 Task: Add a dentist appointment for a dental extraction on the 8th at 2:30 PM.
Action: Mouse pressed left at (515, 142)
Screenshot: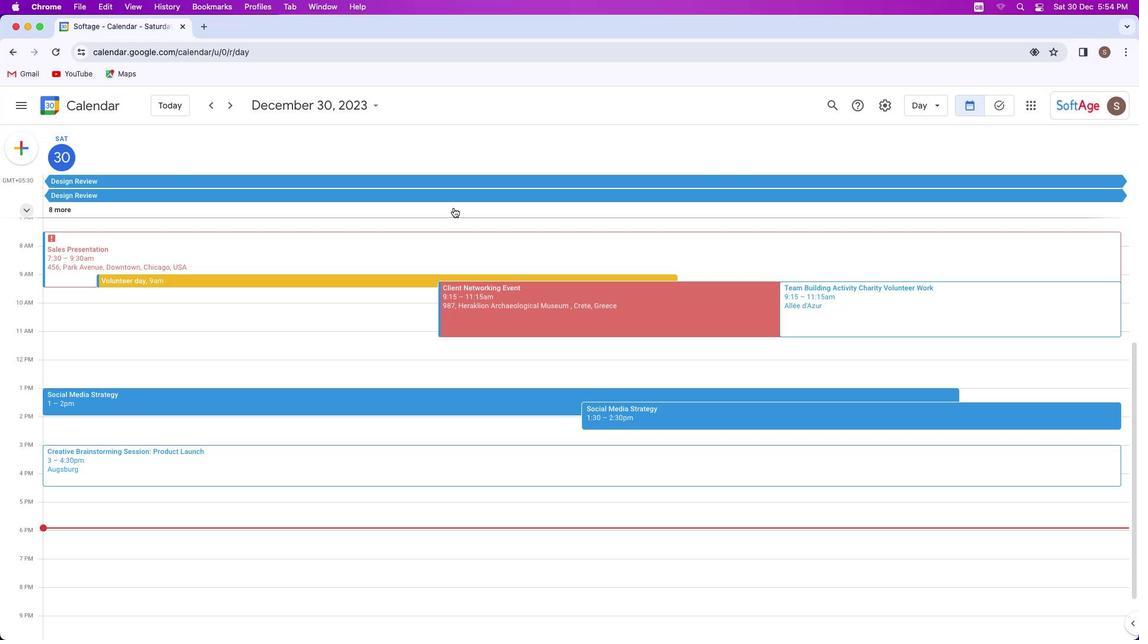 
Action: Mouse moved to (15, 145)
Screenshot: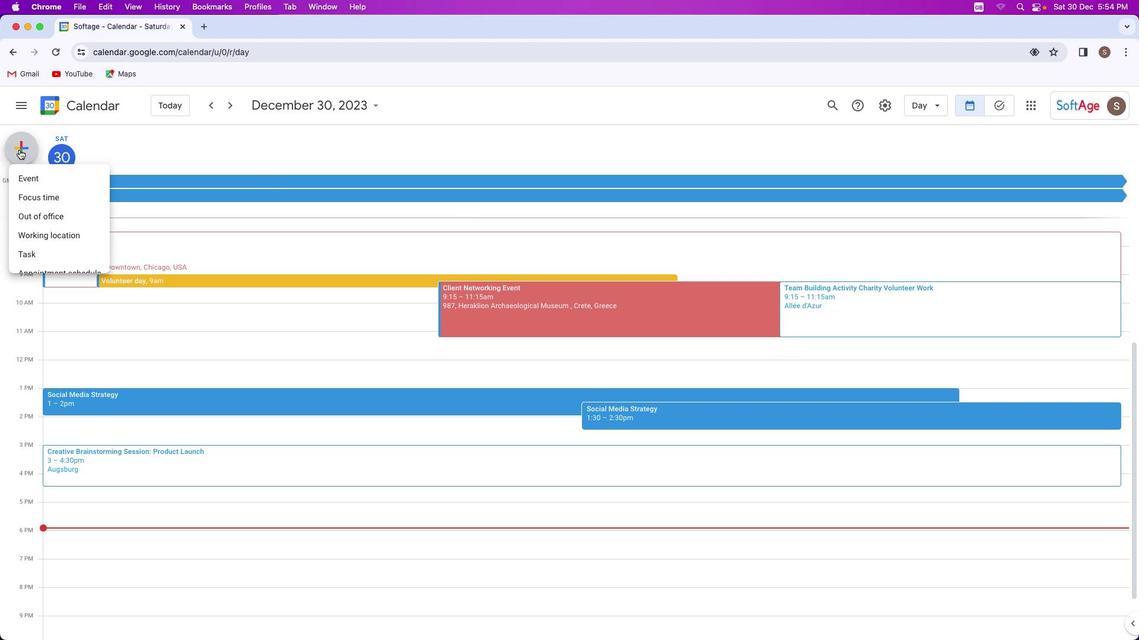 
Action: Mouse pressed left at (15, 145)
Screenshot: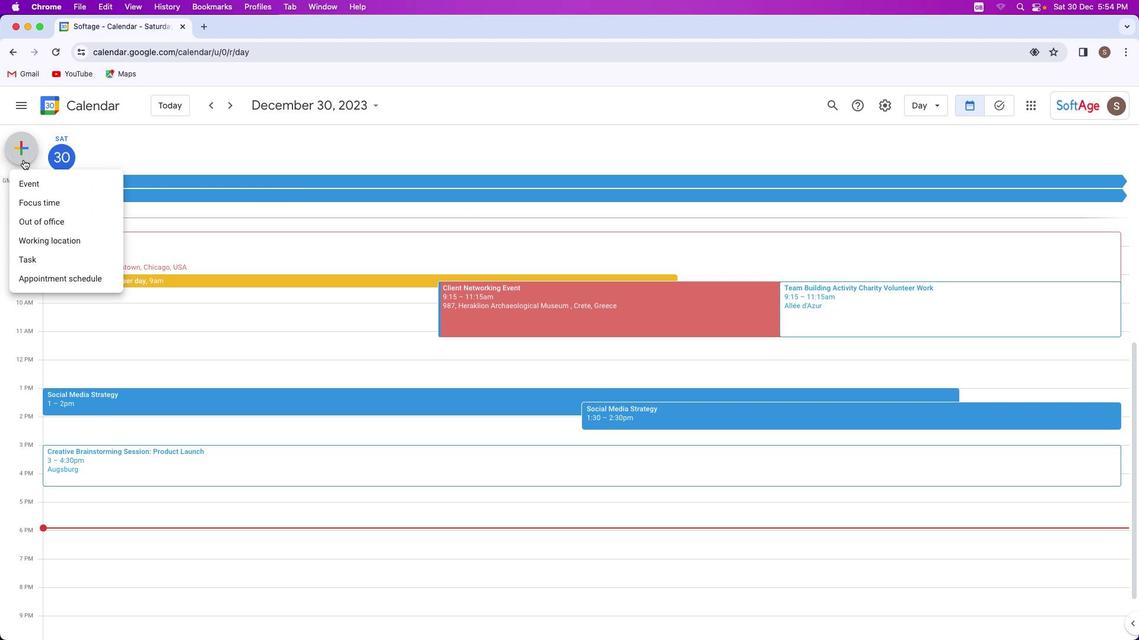 
Action: Mouse moved to (46, 275)
Screenshot: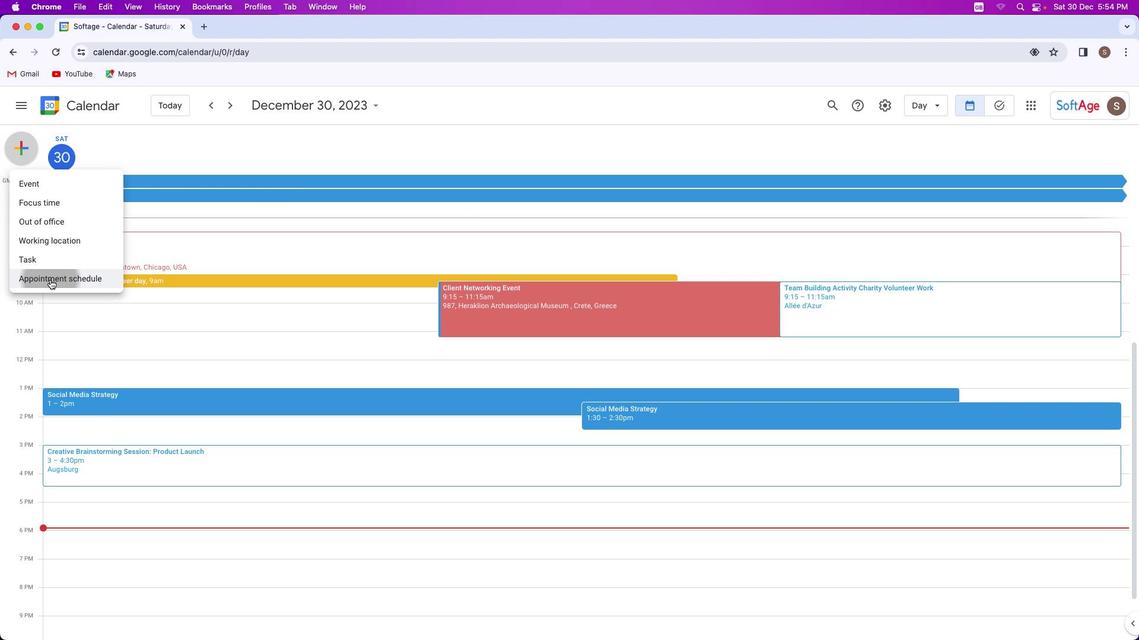 
Action: Mouse pressed left at (46, 275)
Screenshot: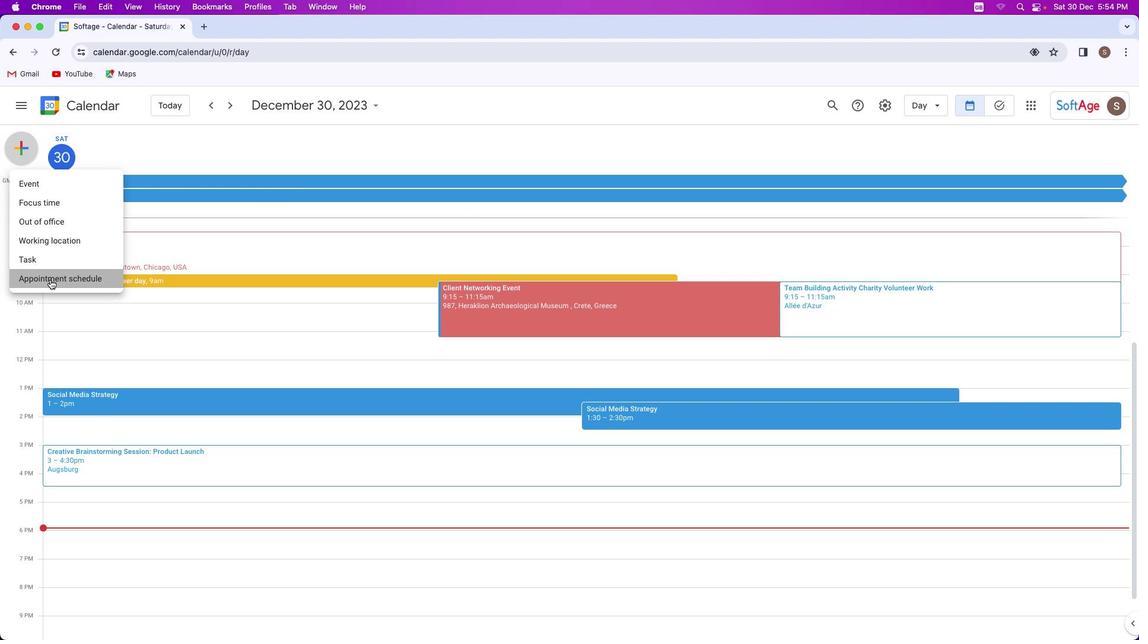
Action: Mouse moved to (99, 147)
Screenshot: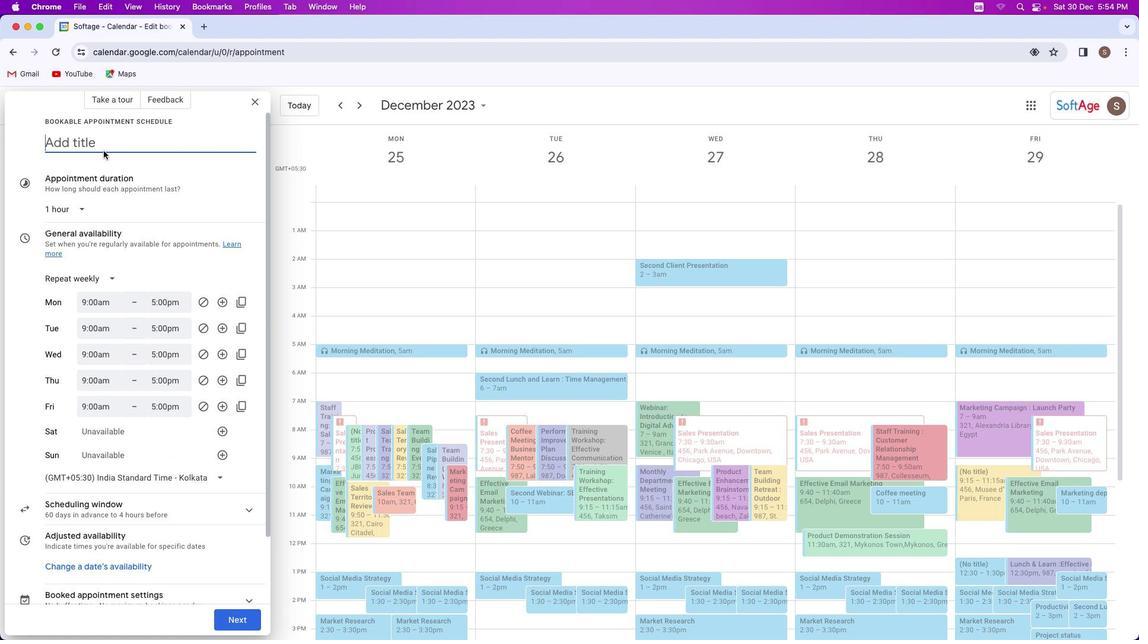 
Action: Key pressed Key.shift'D''e''n''t''i''s''t'Key.space'a''p''p''o''i''n''t'','Key.backspace'm''e''n''t'
Screenshot: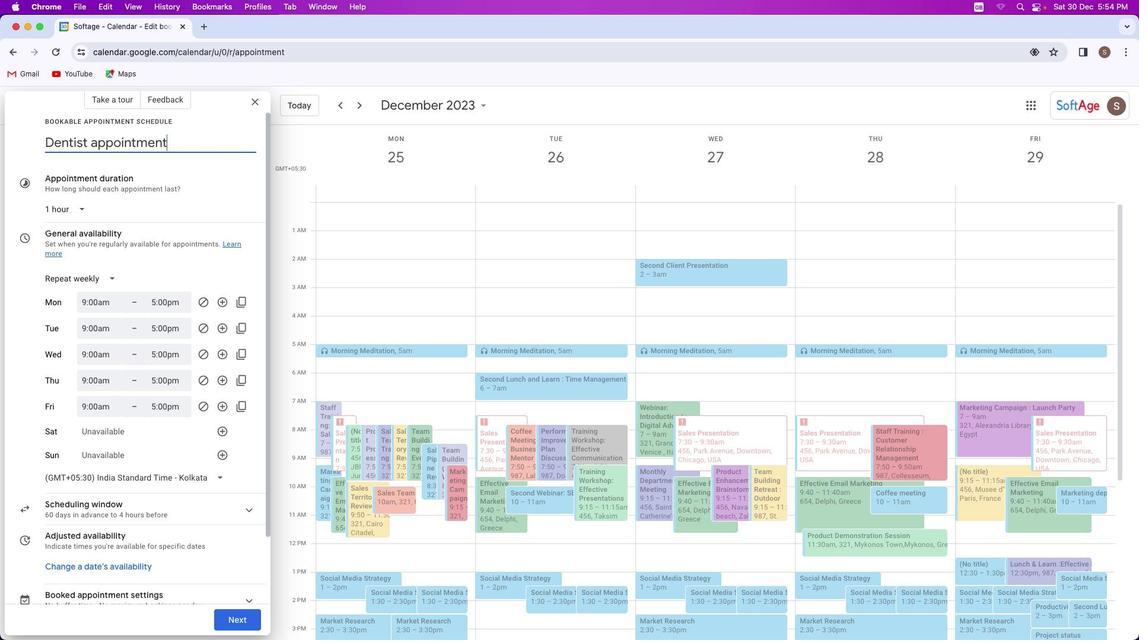 
Action: Mouse moved to (100, 273)
Screenshot: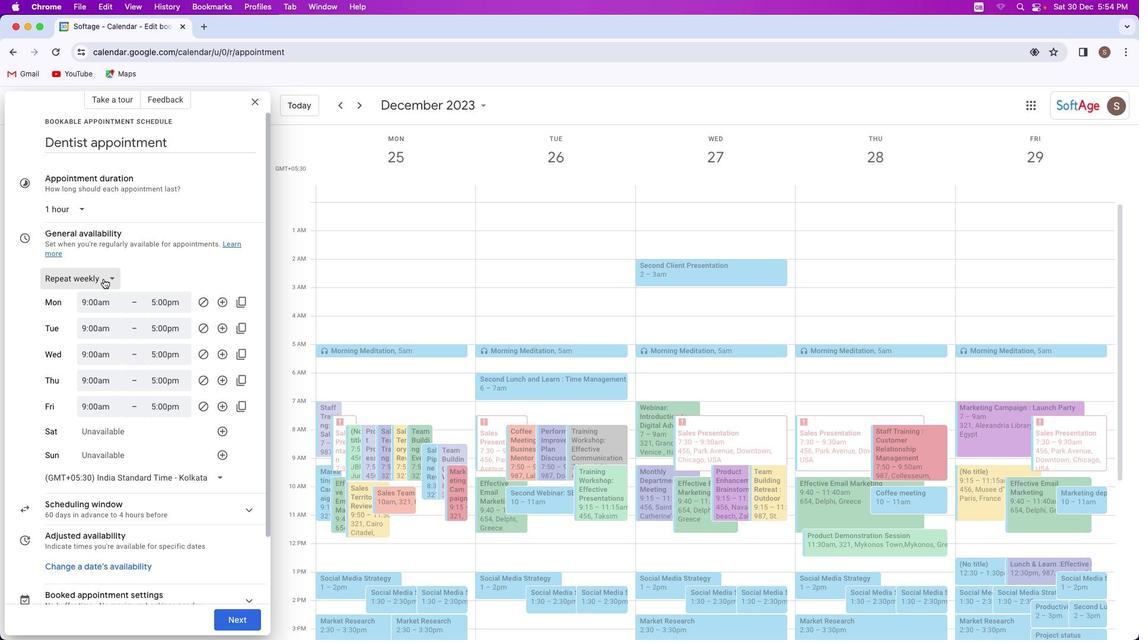 
Action: Mouse pressed left at (100, 273)
Screenshot: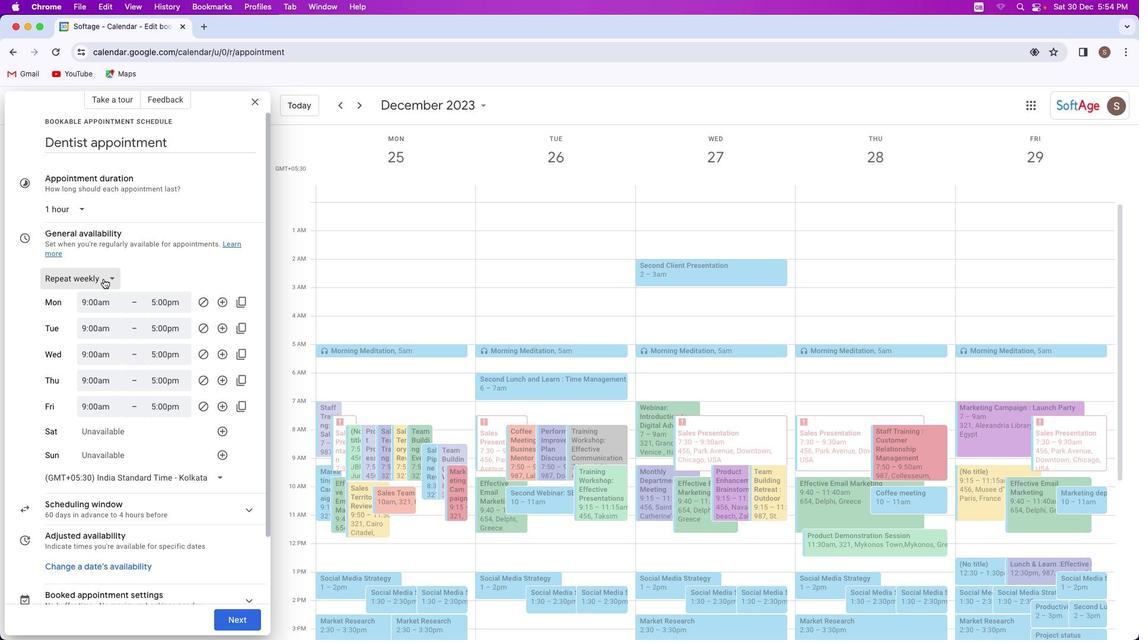 
Action: Mouse moved to (92, 293)
Screenshot: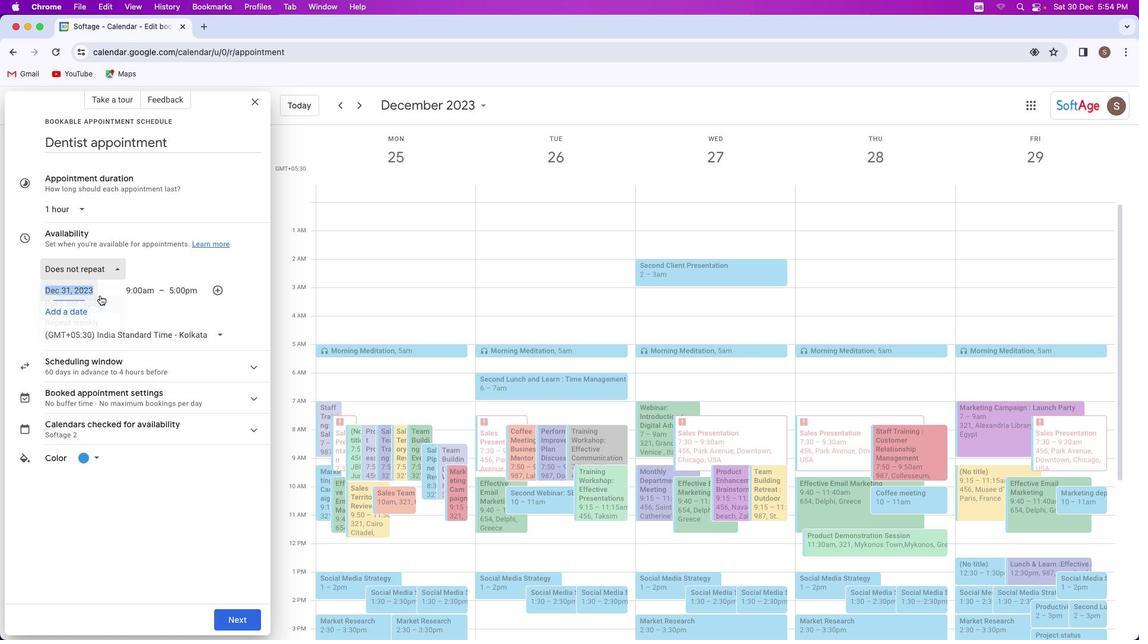 
Action: Mouse pressed left at (92, 293)
Screenshot: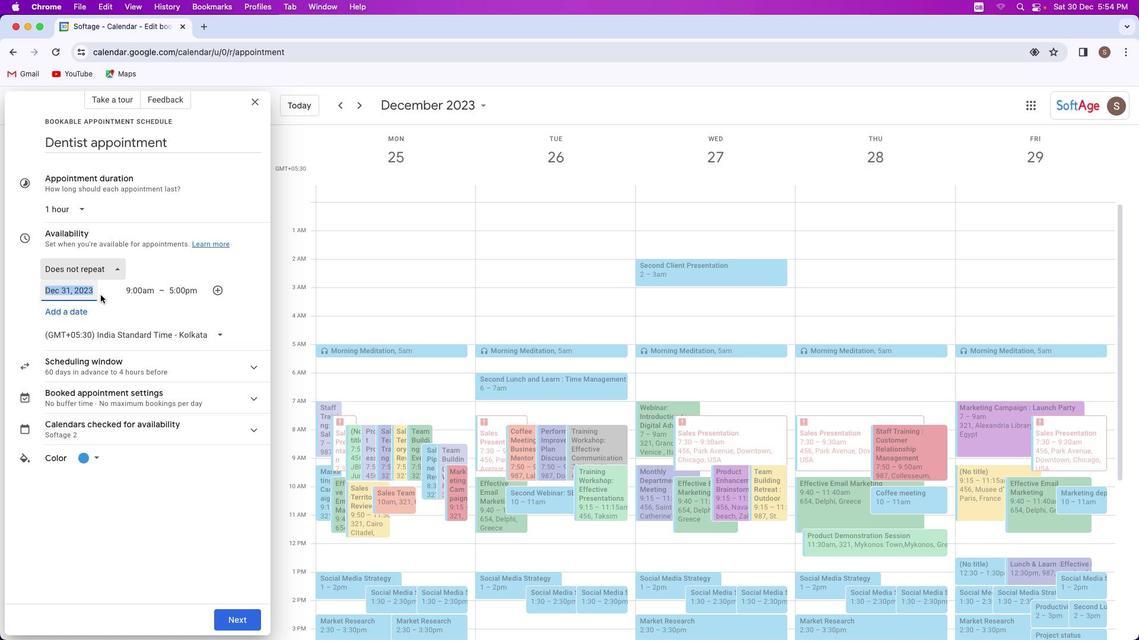 
Action: Mouse moved to (78, 281)
Screenshot: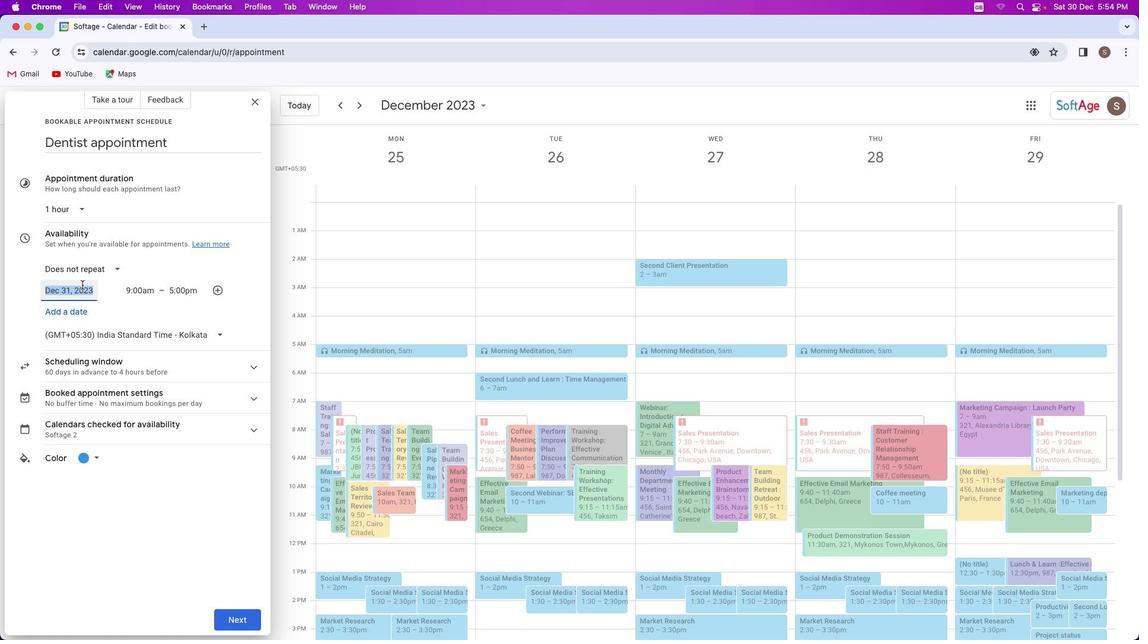 
Action: Mouse pressed left at (78, 281)
Screenshot: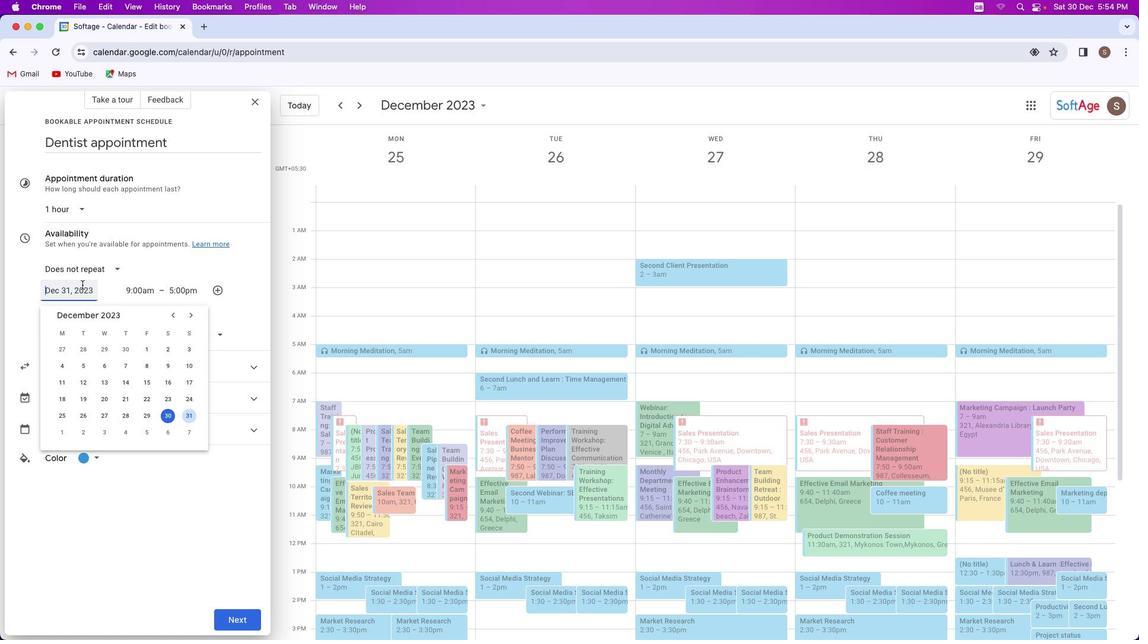 
Action: Mouse moved to (189, 307)
Screenshot: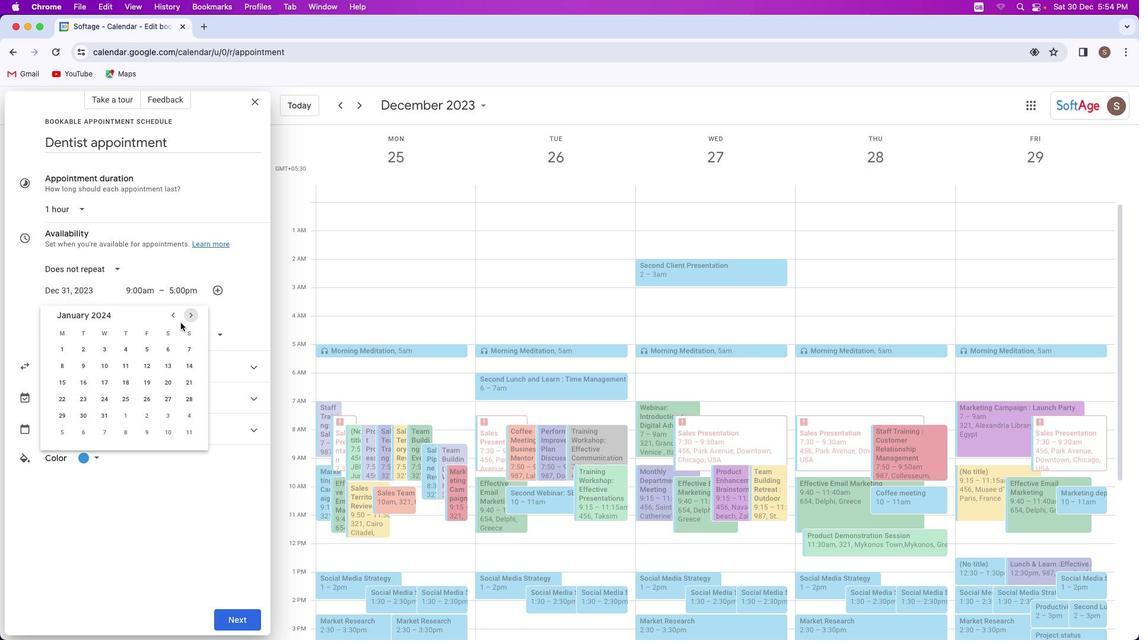 
Action: Mouse pressed left at (189, 307)
Screenshot: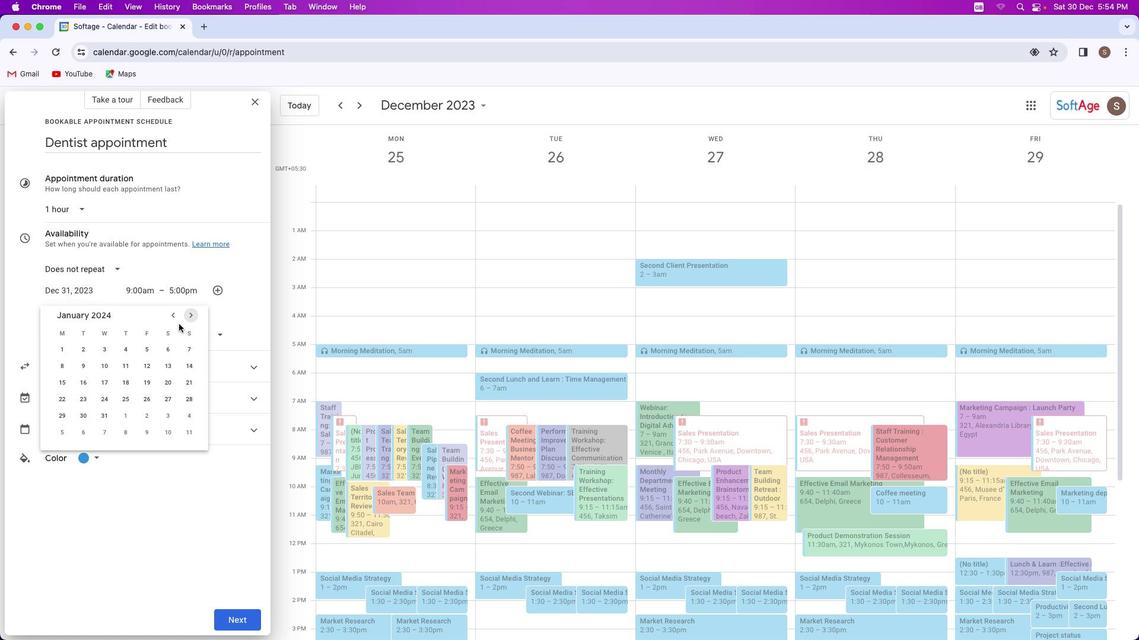 
Action: Mouse moved to (63, 362)
Screenshot: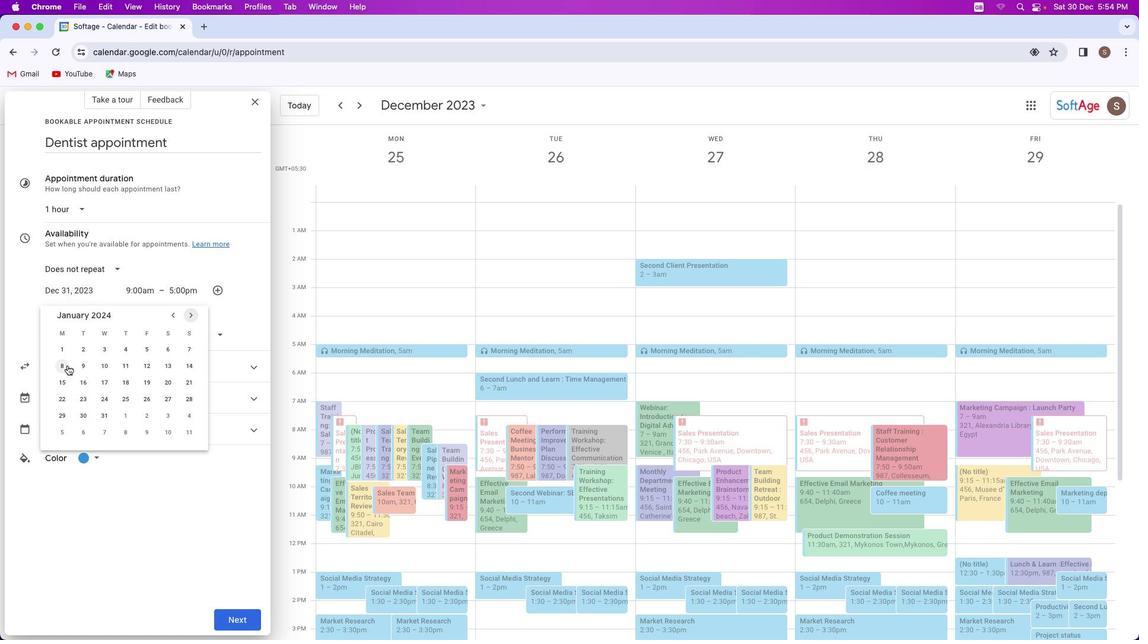 
Action: Mouse pressed left at (63, 362)
Screenshot: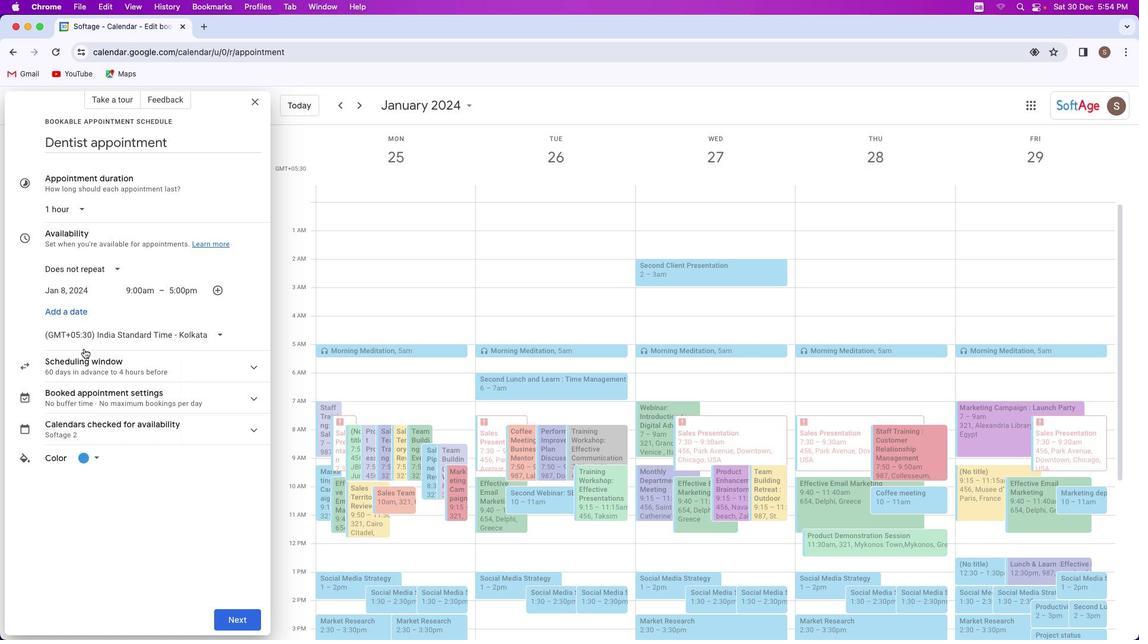 
Action: Mouse moved to (135, 288)
Screenshot: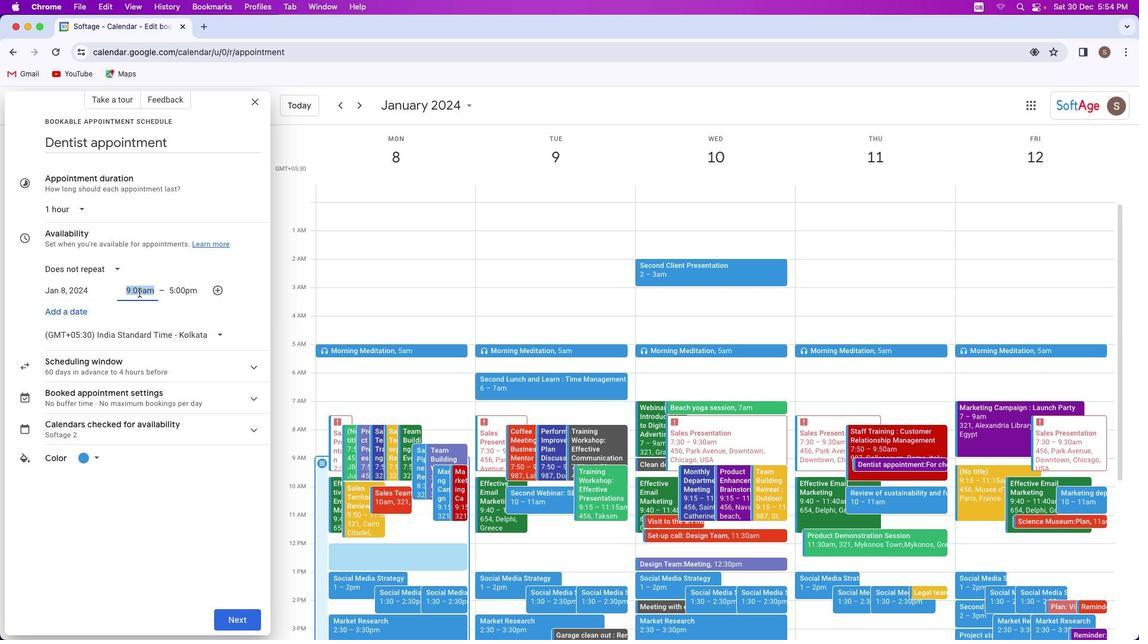
Action: Mouse pressed left at (135, 288)
Screenshot: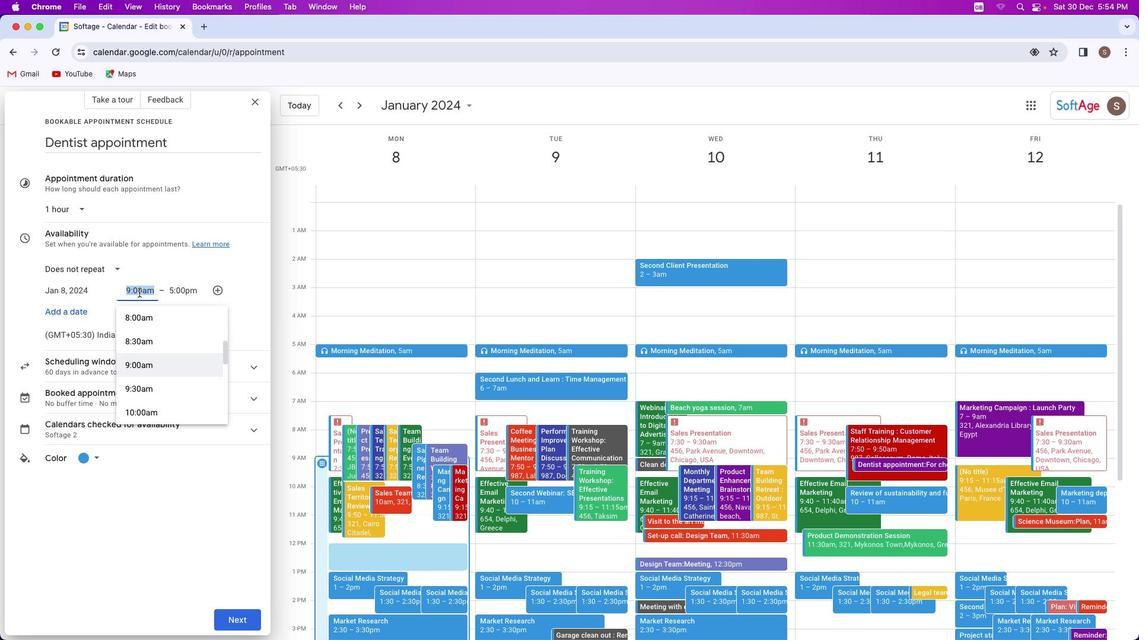 
Action: Mouse moved to (154, 342)
Screenshot: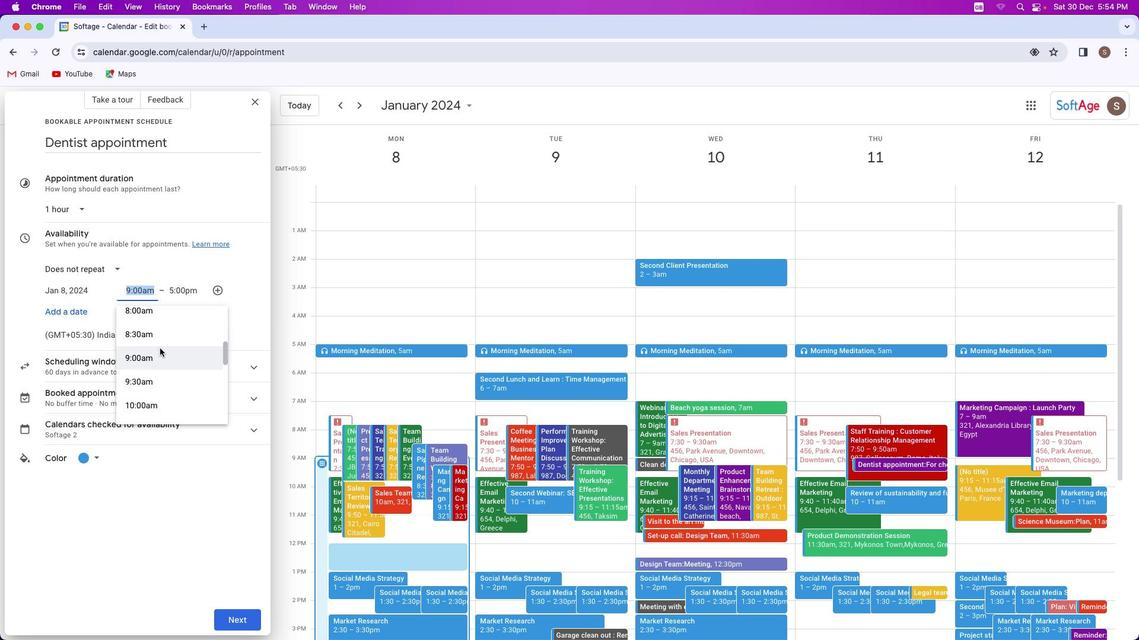 
Action: Mouse scrolled (154, 342) with delta (-2, -3)
Screenshot: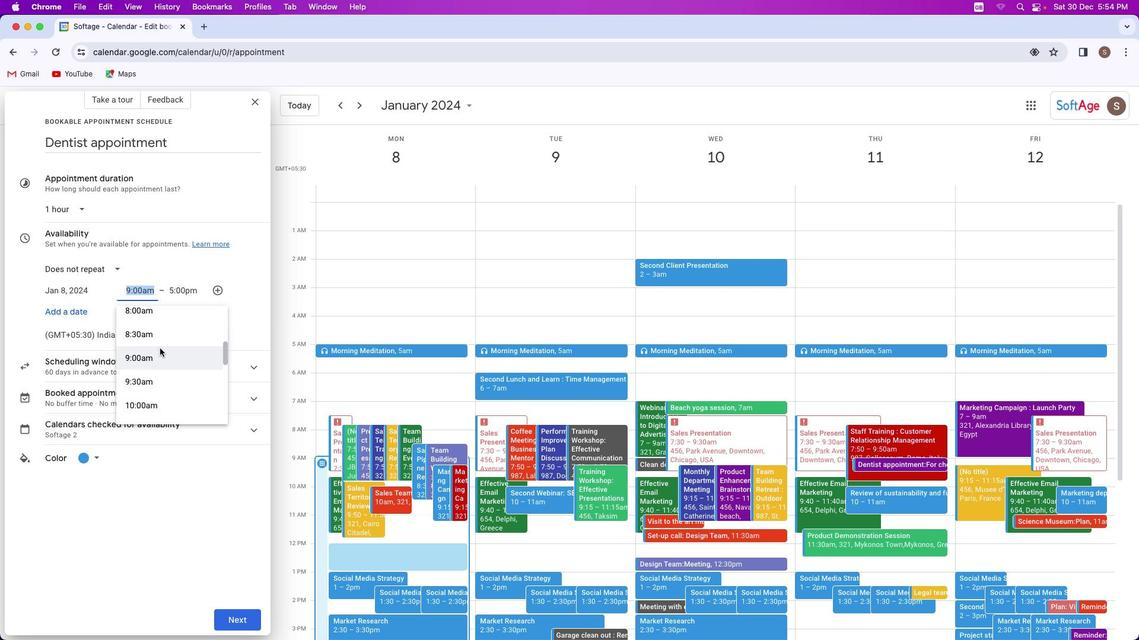 
Action: Mouse moved to (156, 344)
Screenshot: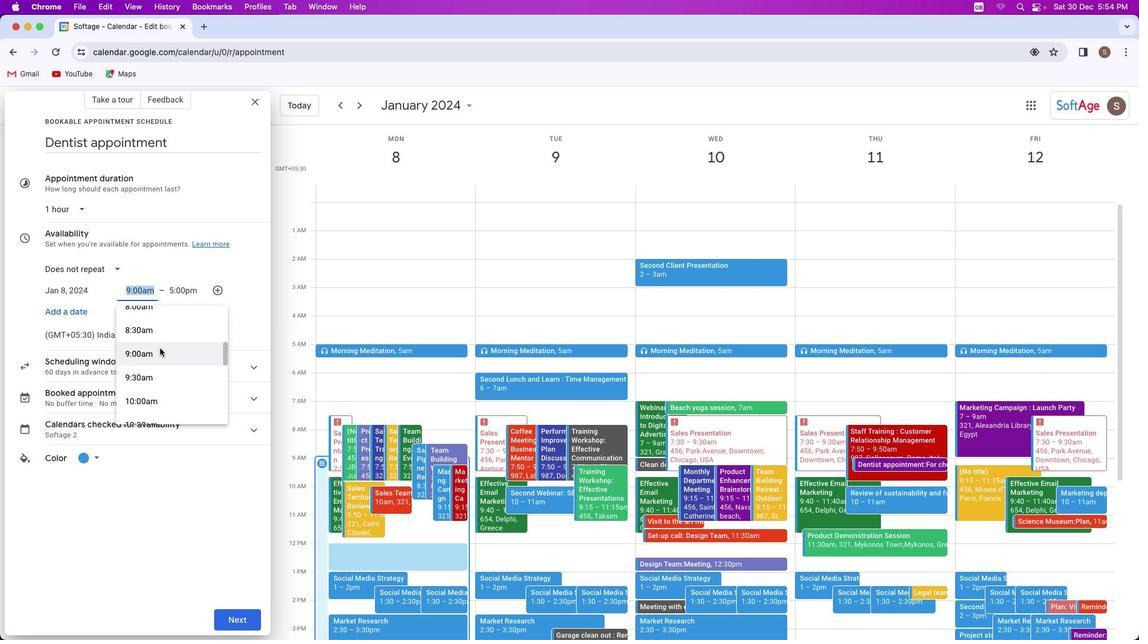 
Action: Mouse scrolled (156, 344) with delta (-2, -3)
Screenshot: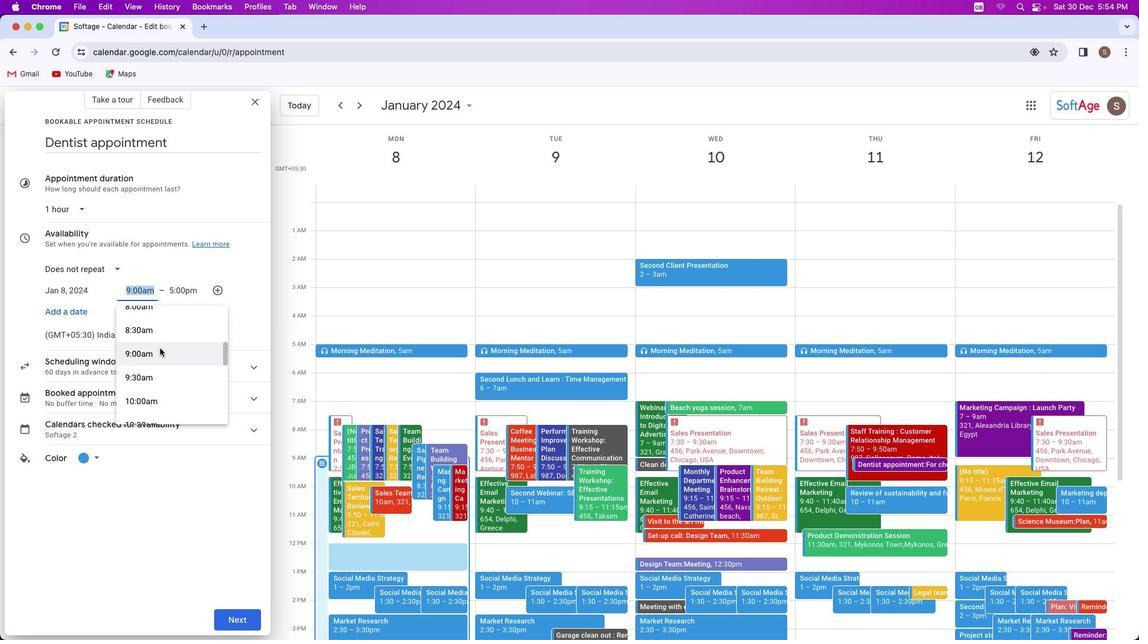 
Action: Mouse moved to (156, 345)
Screenshot: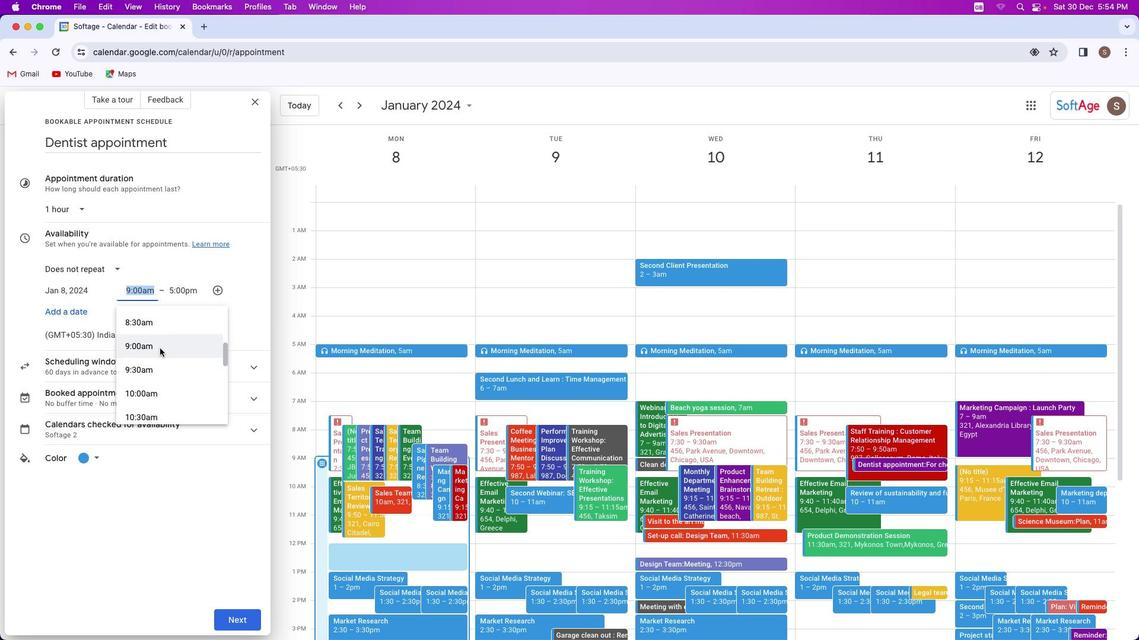 
Action: Mouse scrolled (156, 345) with delta (-2, -3)
Screenshot: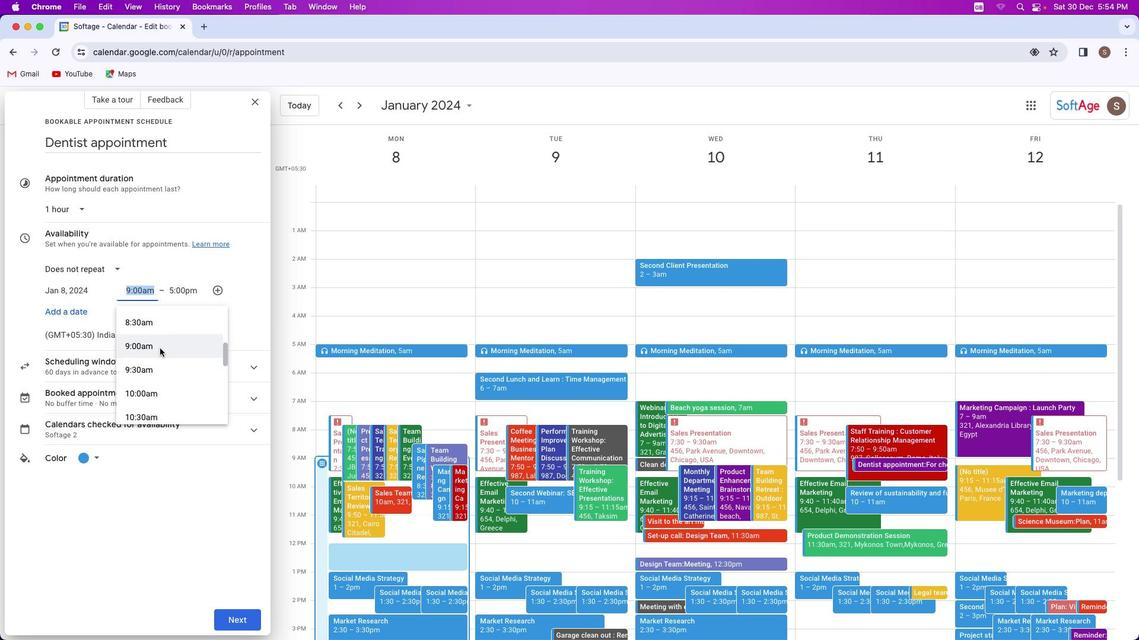 
Action: Mouse scrolled (156, 345) with delta (-2, -3)
Screenshot: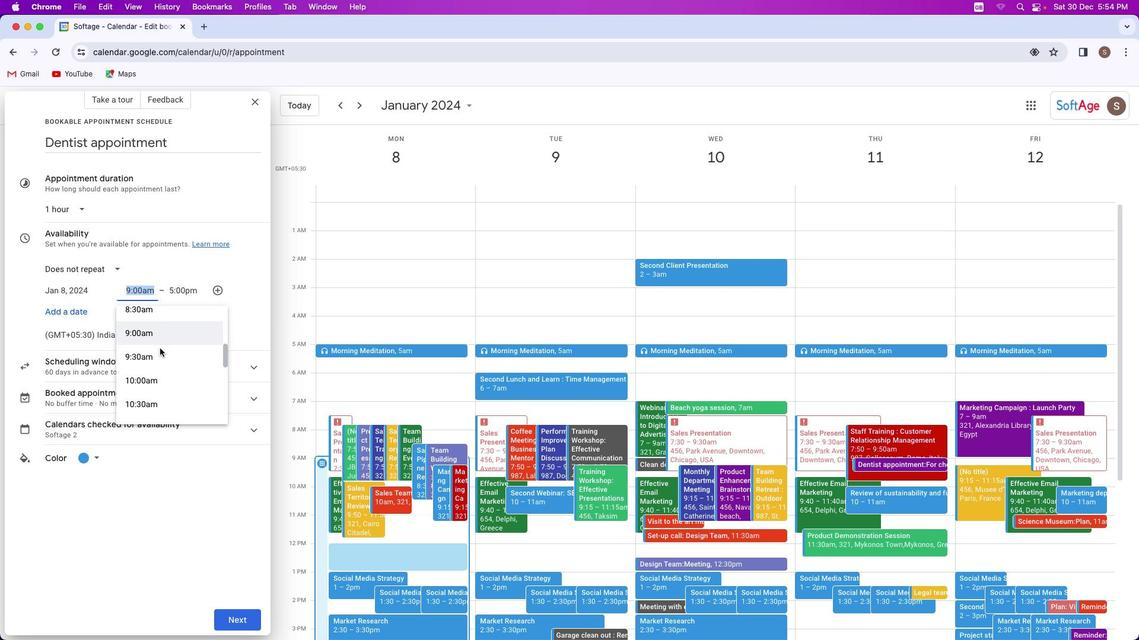 
Action: Mouse scrolled (156, 345) with delta (-2, -3)
Screenshot: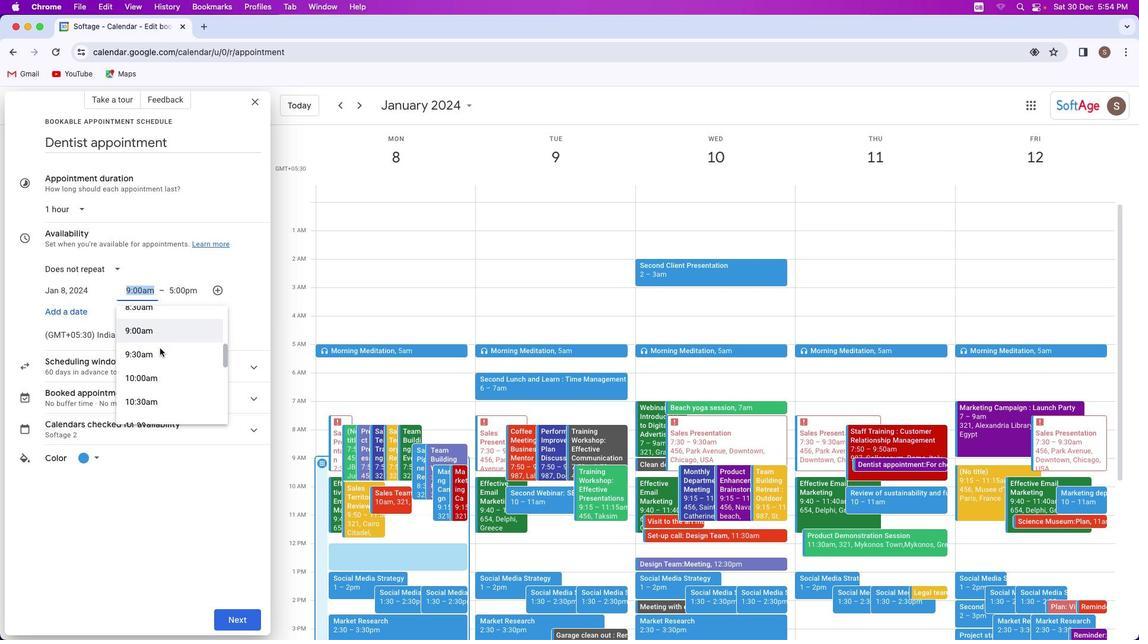 
Action: Mouse scrolled (156, 345) with delta (-2, -3)
Screenshot: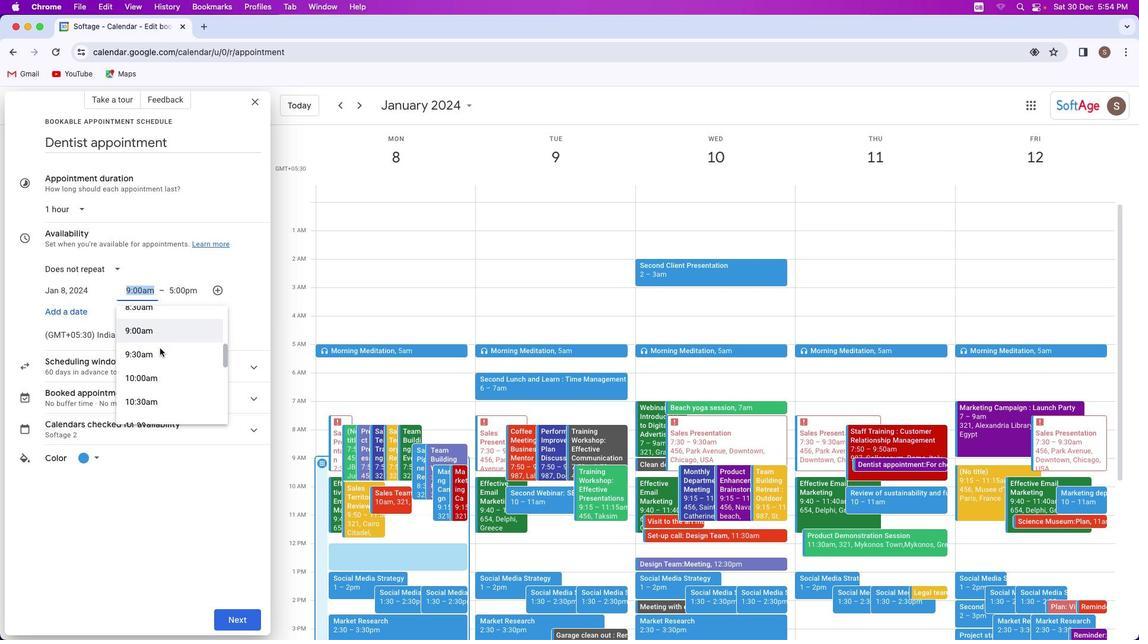 
Action: Mouse scrolled (156, 345) with delta (-2, -3)
Screenshot: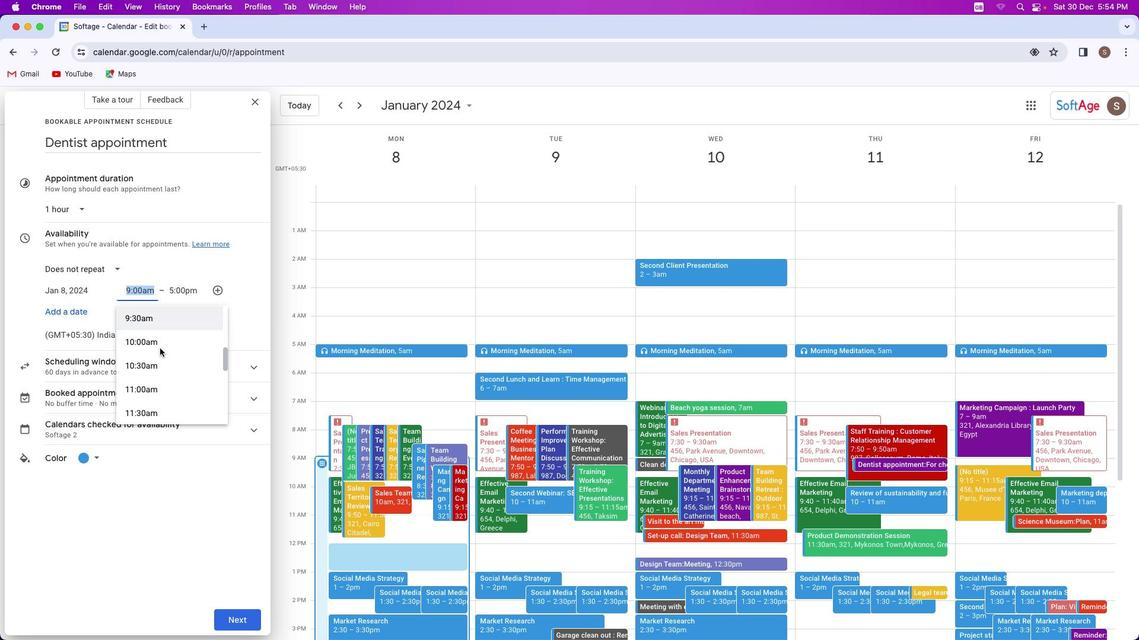 
Action: Mouse scrolled (156, 345) with delta (-2, -3)
Screenshot: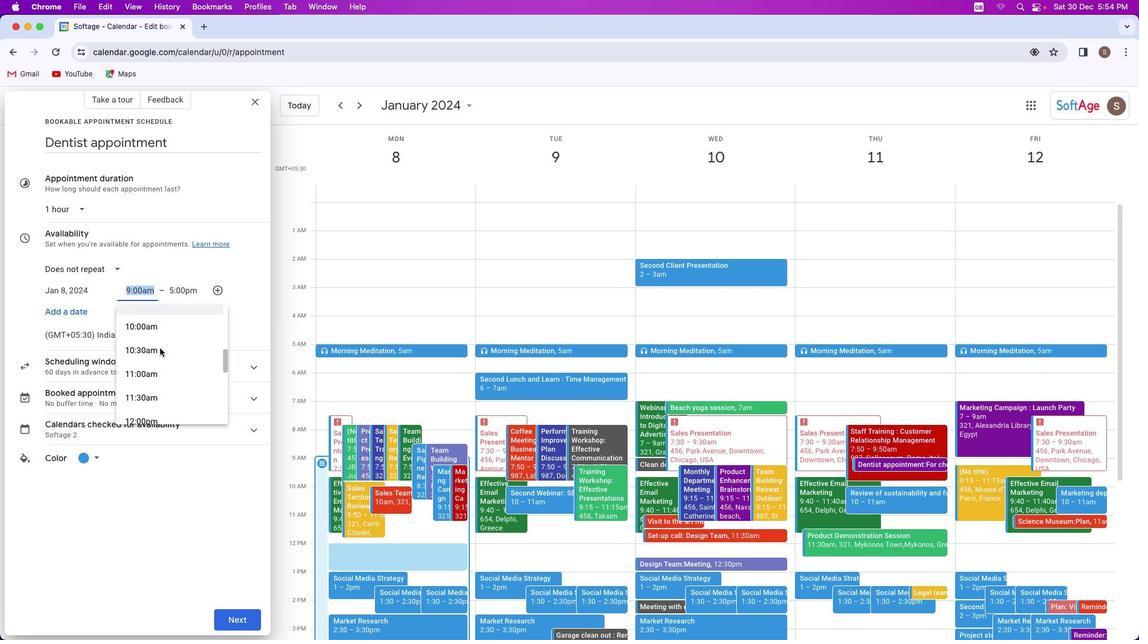
Action: Mouse scrolled (156, 345) with delta (-2, -3)
Screenshot: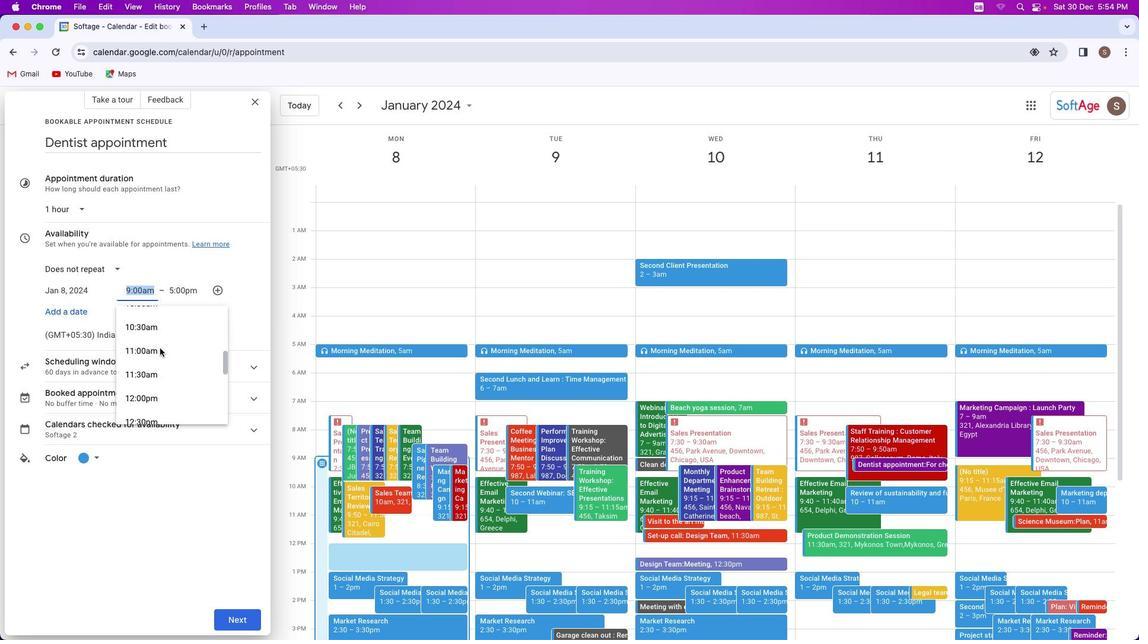 
Action: Mouse scrolled (156, 345) with delta (-2, -3)
Screenshot: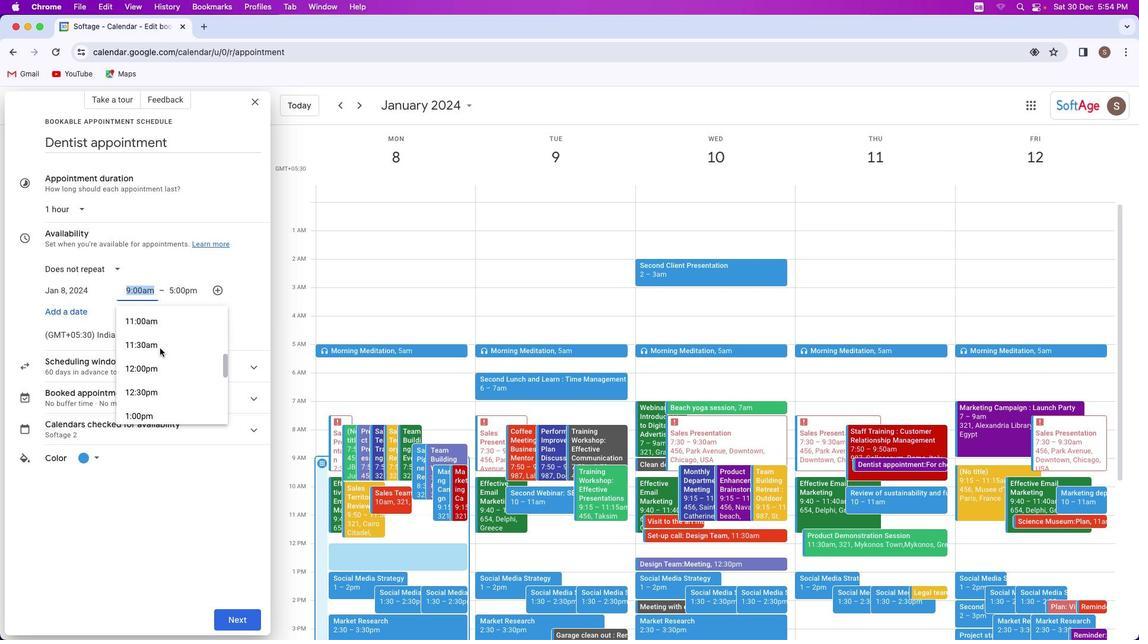 
Action: Mouse scrolled (156, 345) with delta (-2, -3)
Screenshot: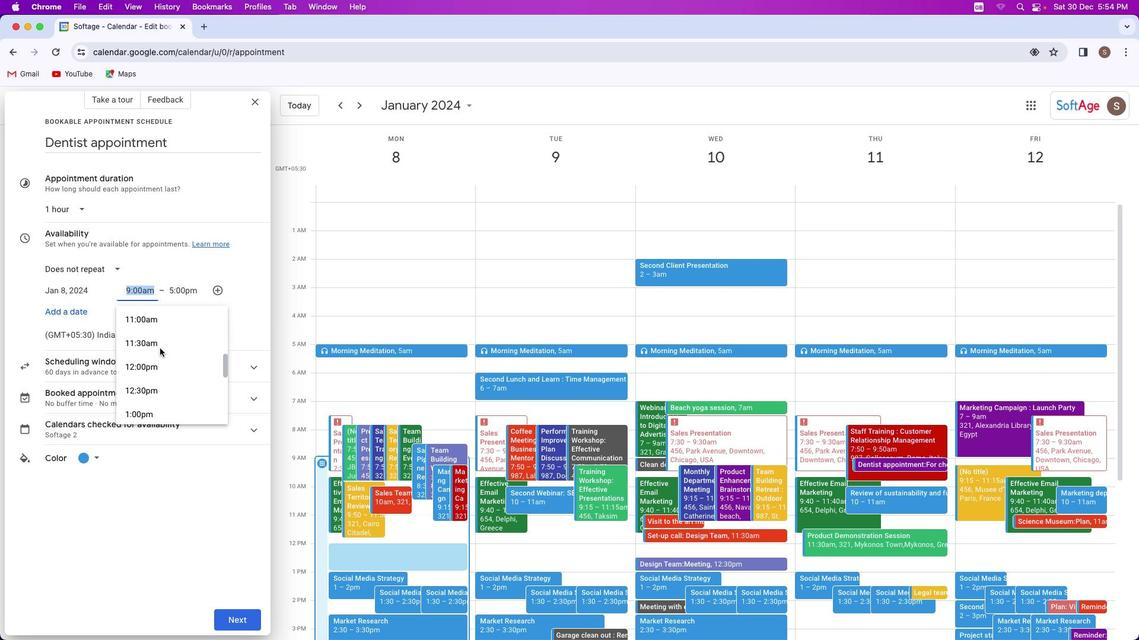 
Action: Mouse scrolled (156, 345) with delta (-2, -3)
Screenshot: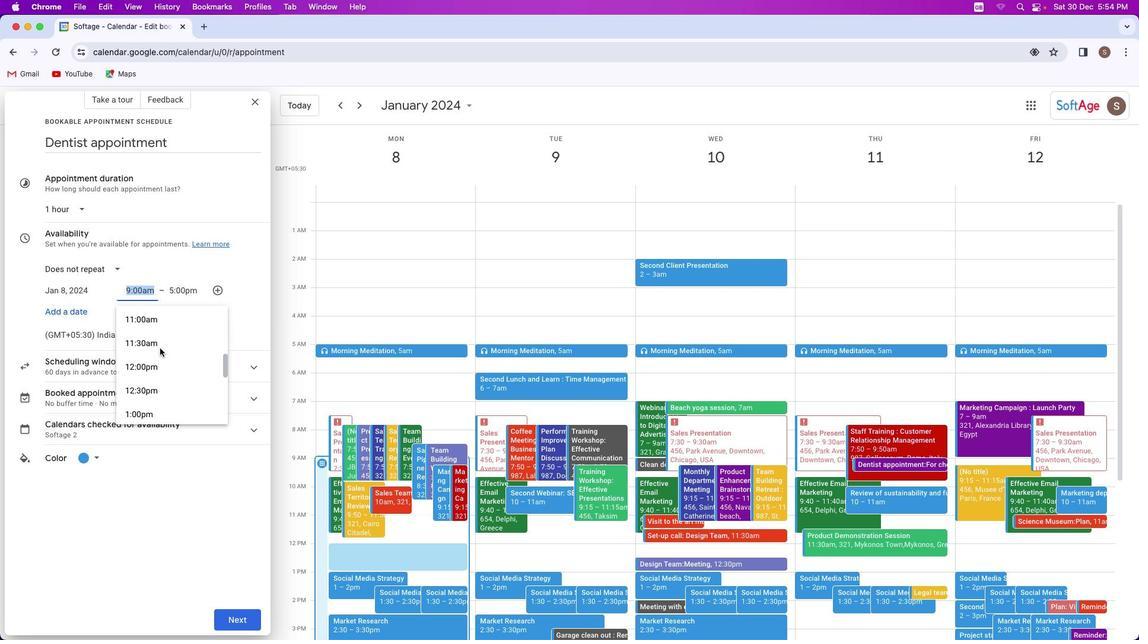 
Action: Mouse moved to (156, 344)
Screenshot: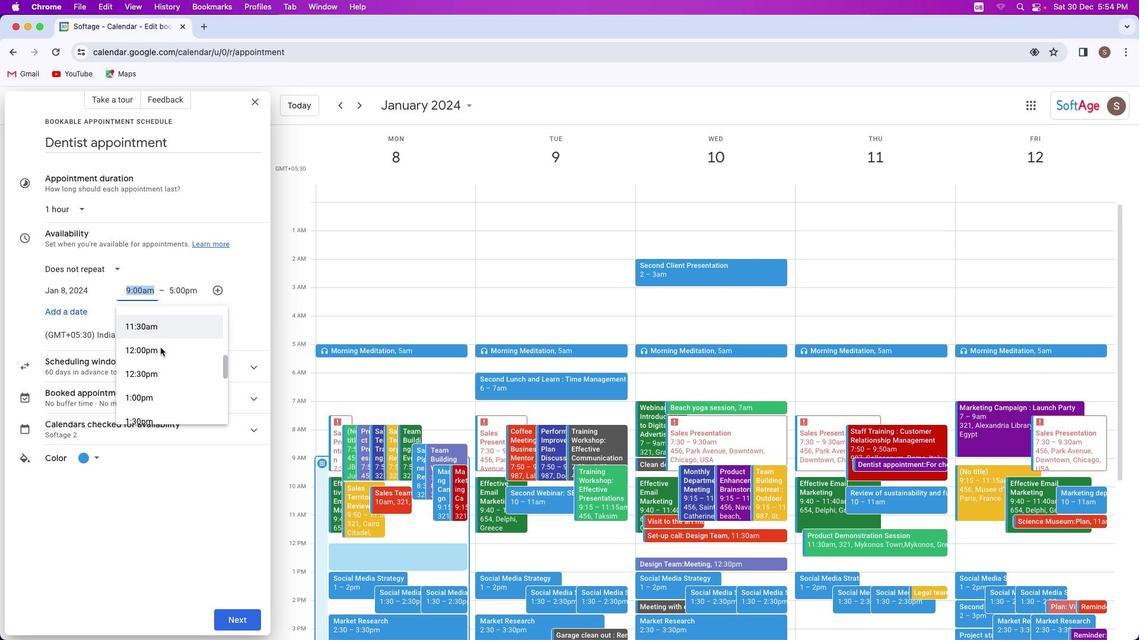 
Action: Mouse scrolled (156, 344) with delta (-2, -3)
Screenshot: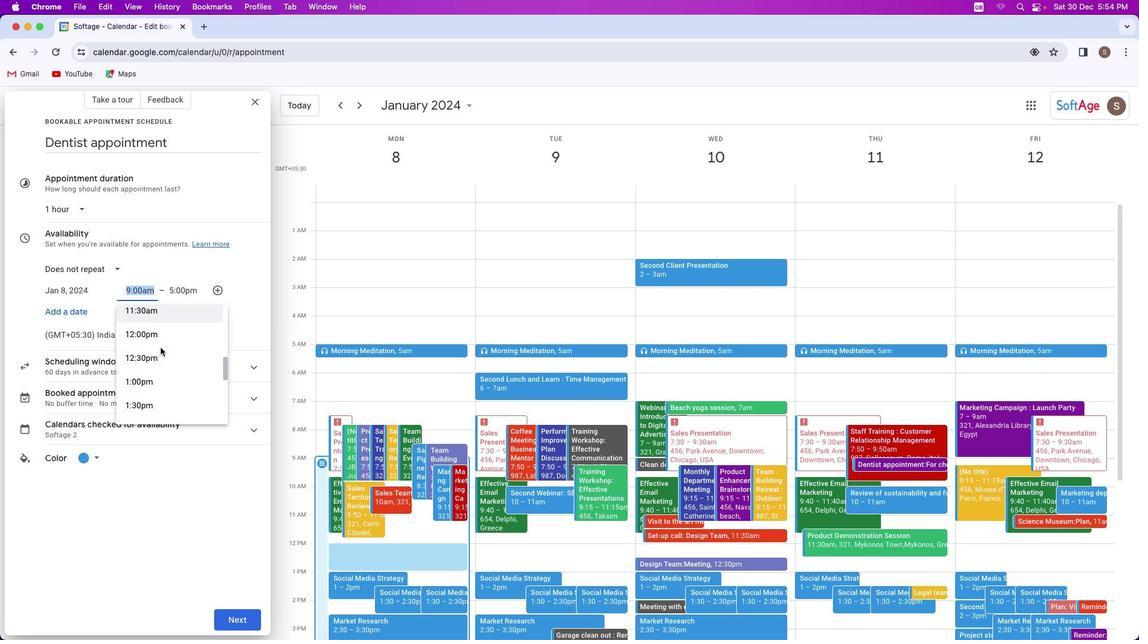 
Action: Mouse scrolled (156, 344) with delta (-2, -3)
Screenshot: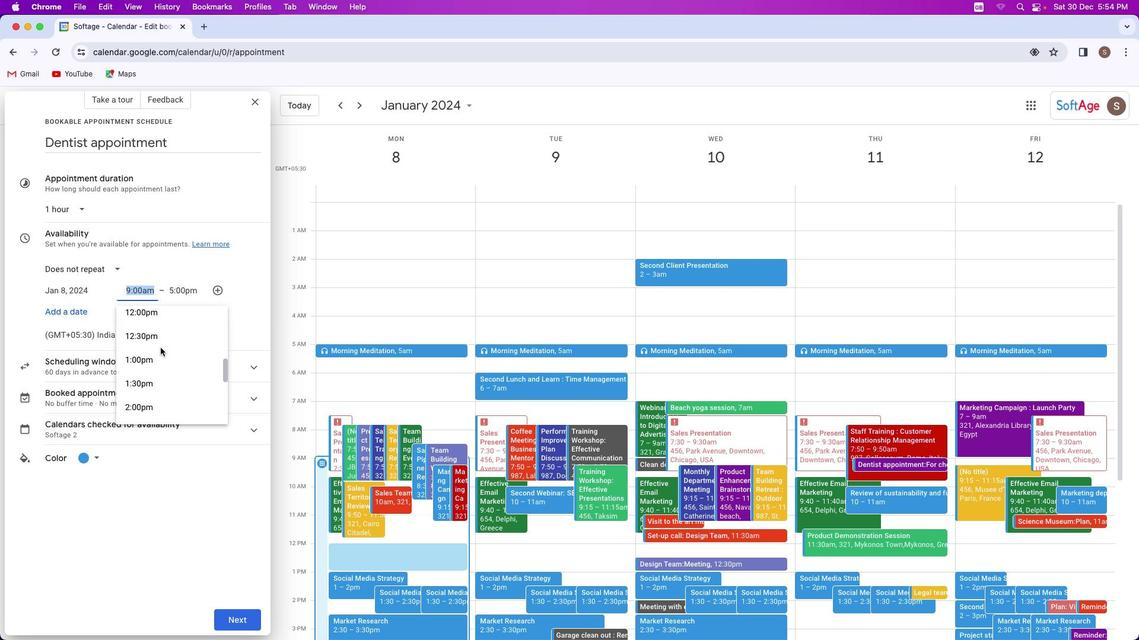 
Action: Mouse scrolled (156, 344) with delta (-2, -3)
Screenshot: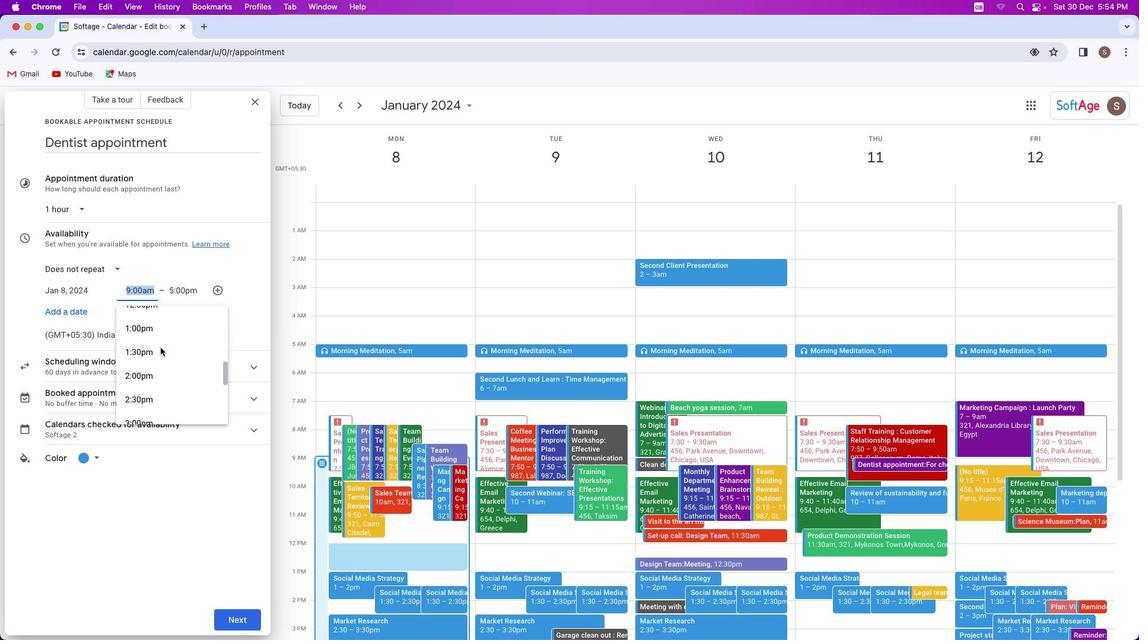 
Action: Mouse scrolled (156, 344) with delta (-2, -3)
Screenshot: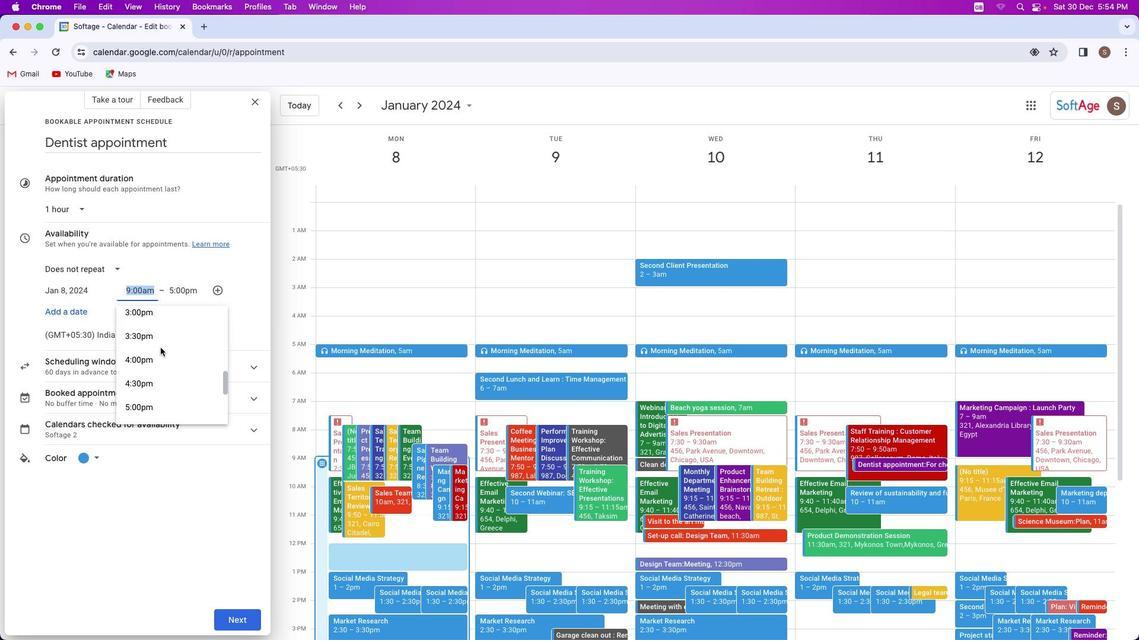 
Action: Mouse scrolled (156, 344) with delta (-2, -3)
Screenshot: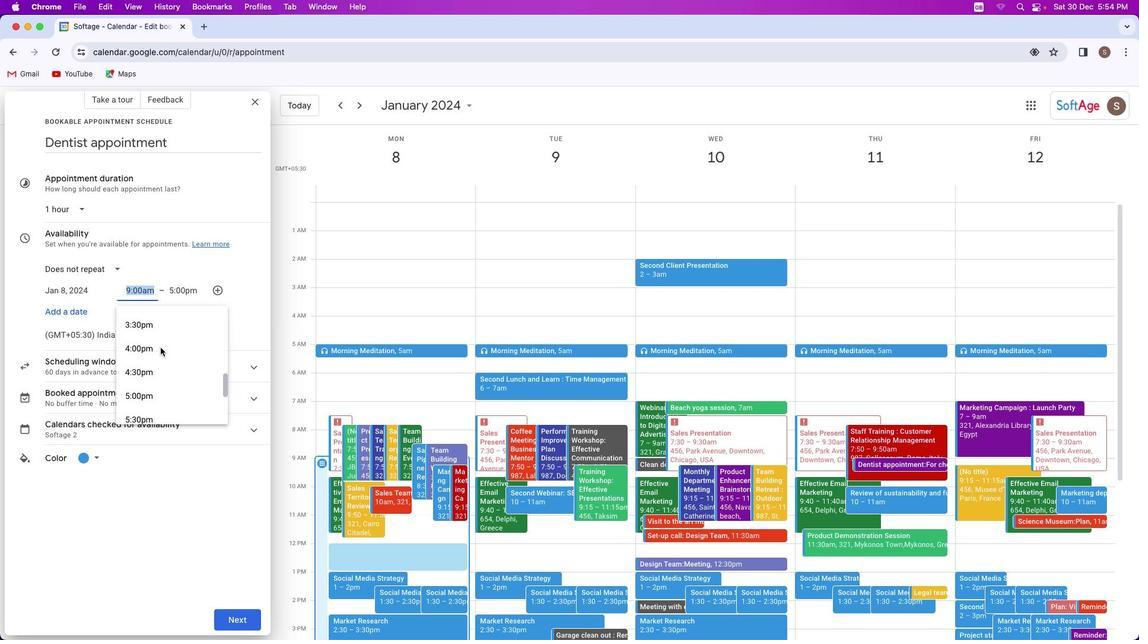 
Action: Mouse scrolled (156, 344) with delta (-2, -3)
Screenshot: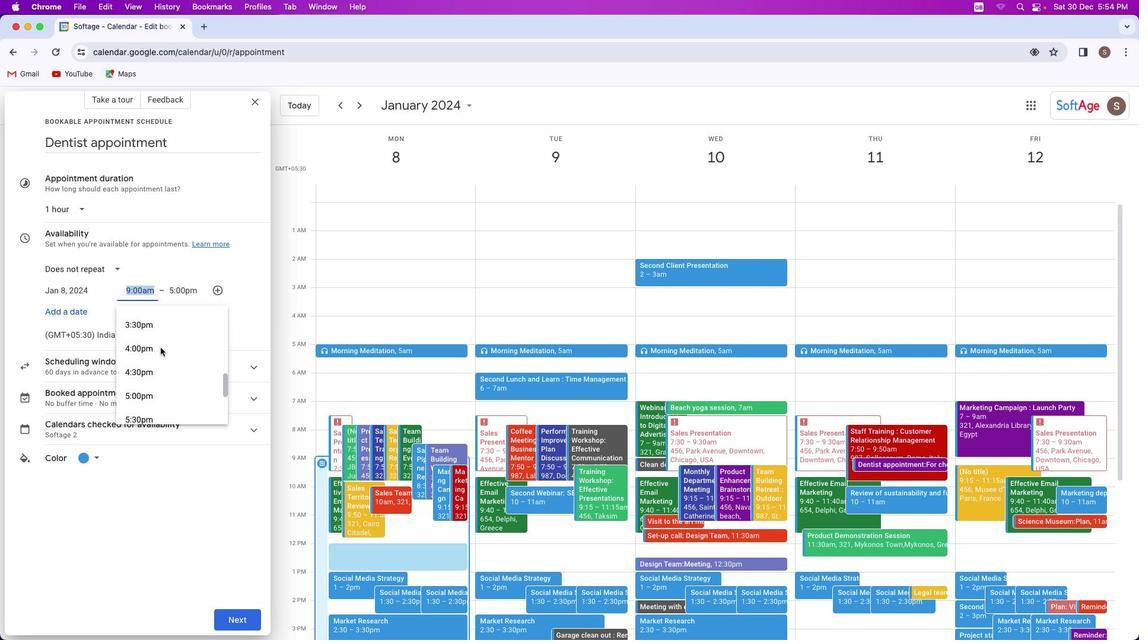 
Action: Mouse scrolled (156, 344) with delta (-2, -4)
Screenshot: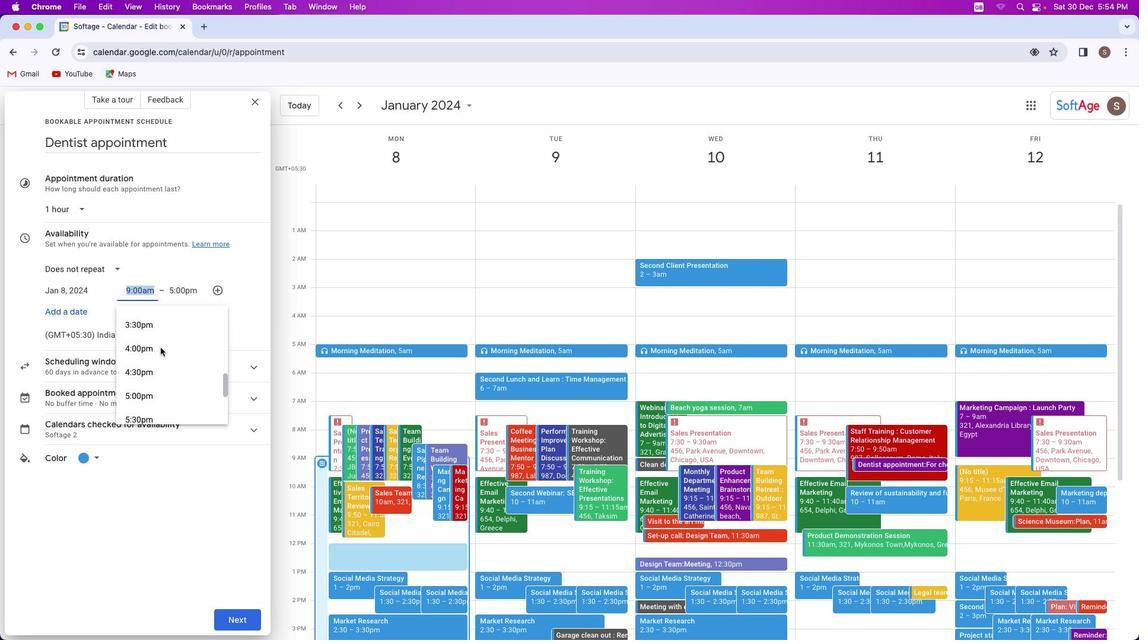
Action: Mouse moved to (156, 344)
Screenshot: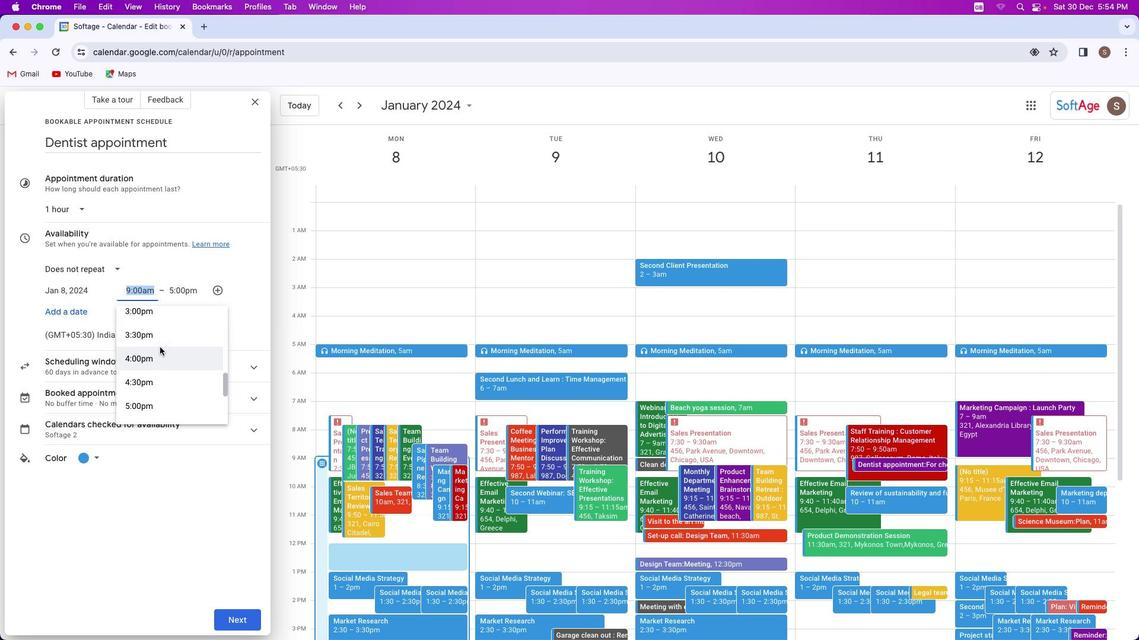 
Action: Mouse scrolled (156, 344) with delta (-2, -2)
Screenshot: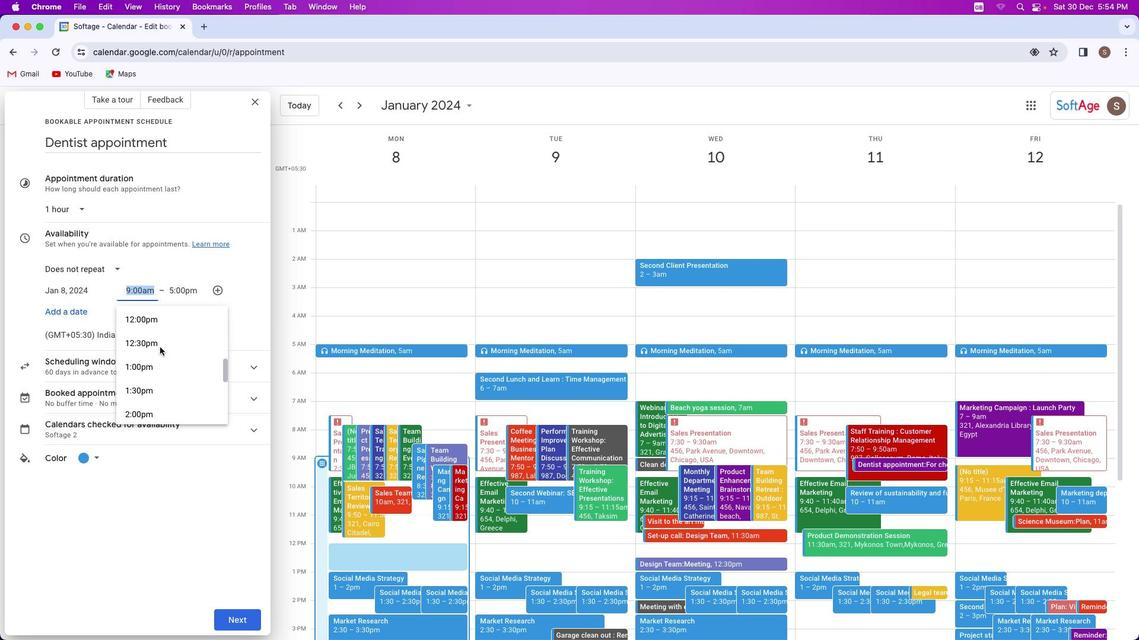 
Action: Mouse scrolled (156, 344) with delta (-2, -2)
Screenshot: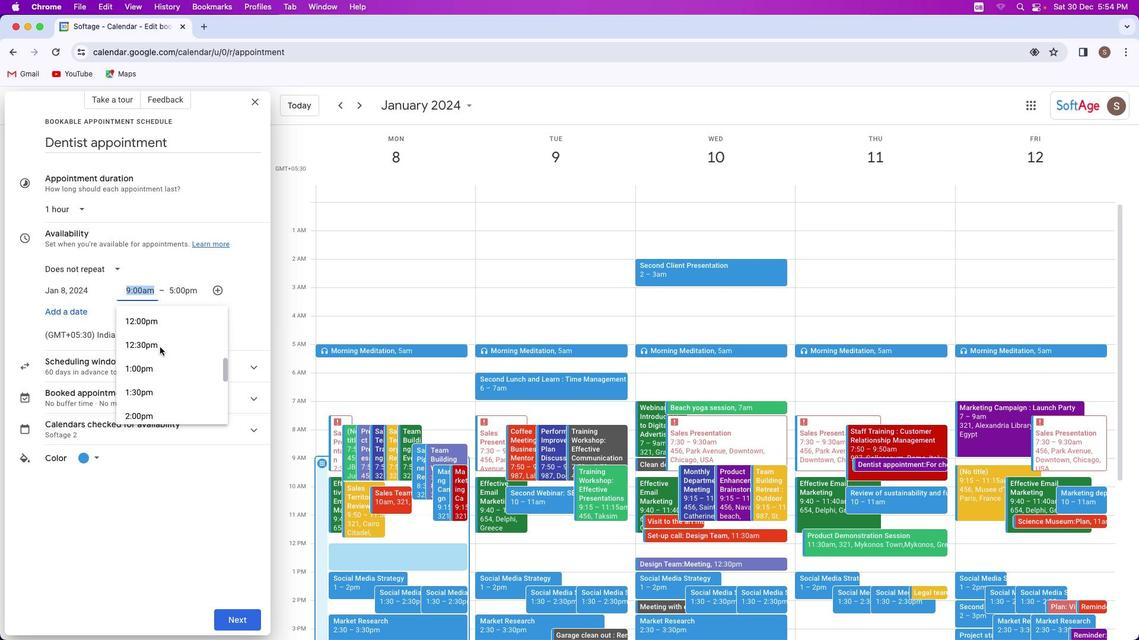 
Action: Mouse scrolled (156, 344) with delta (-2, -1)
Screenshot: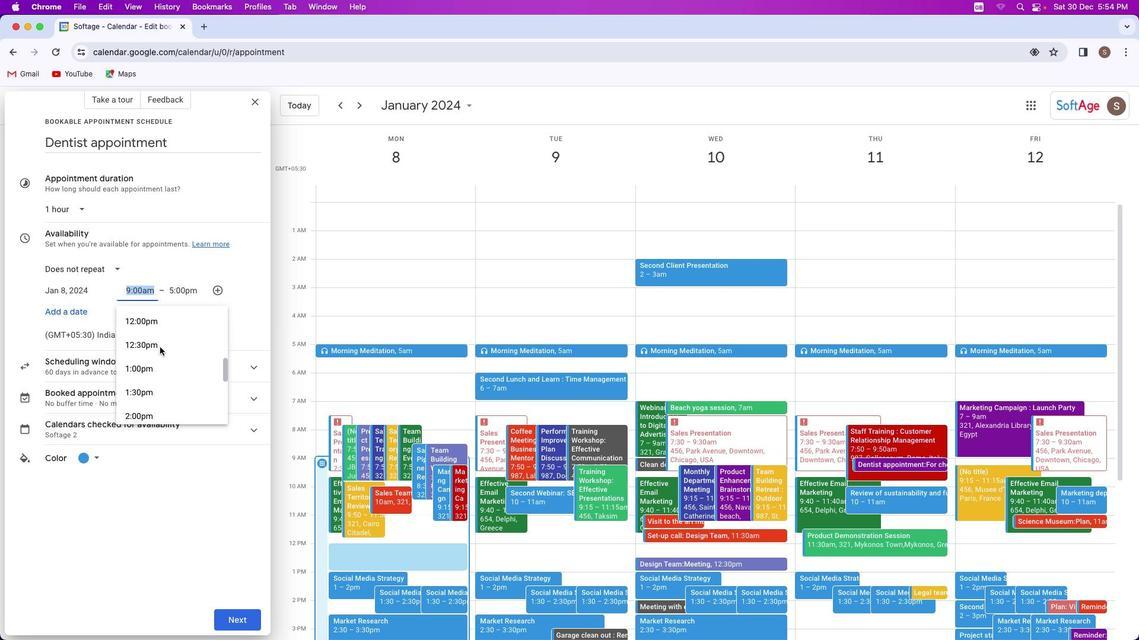 
Action: Mouse scrolled (156, 344) with delta (-2, -1)
Screenshot: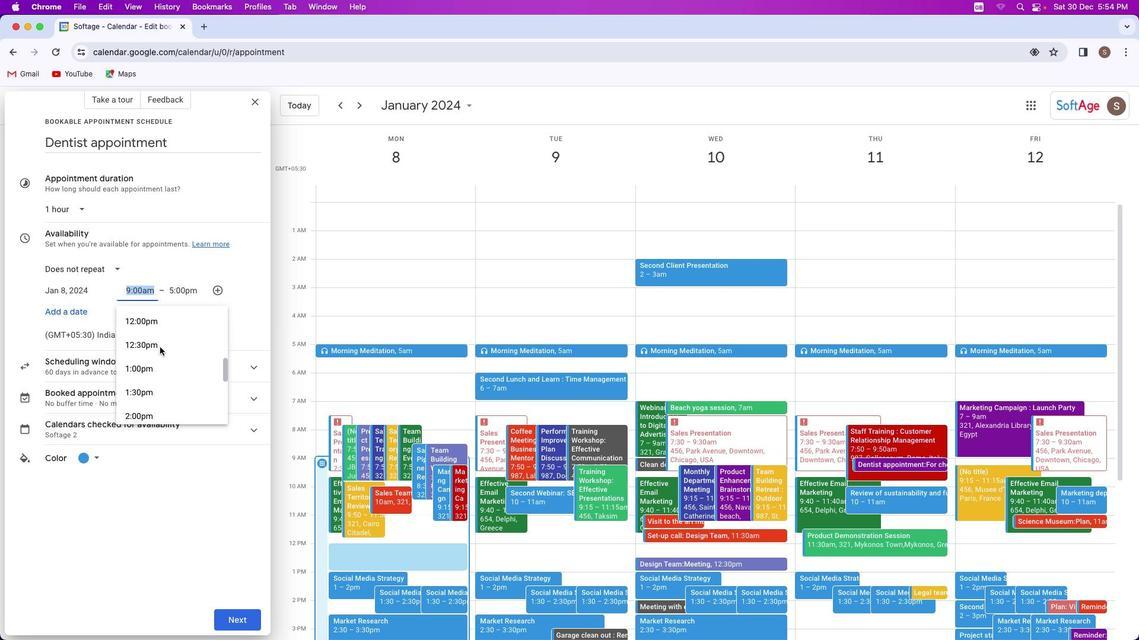
Action: Mouse moved to (156, 344)
Screenshot: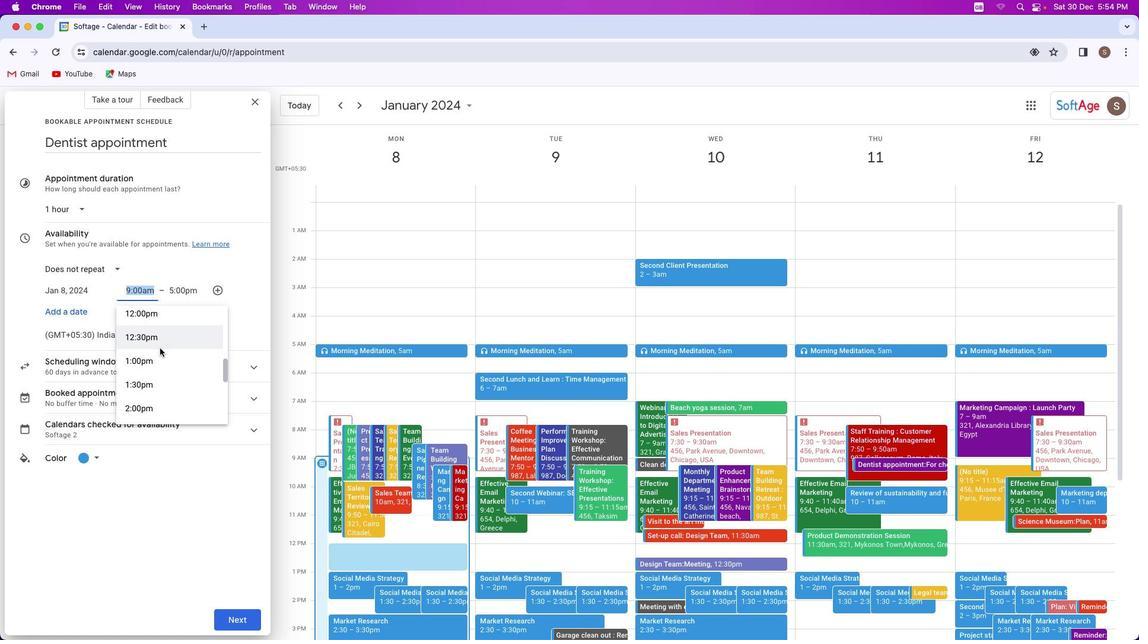 
Action: Mouse scrolled (156, 344) with delta (-2, -3)
Screenshot: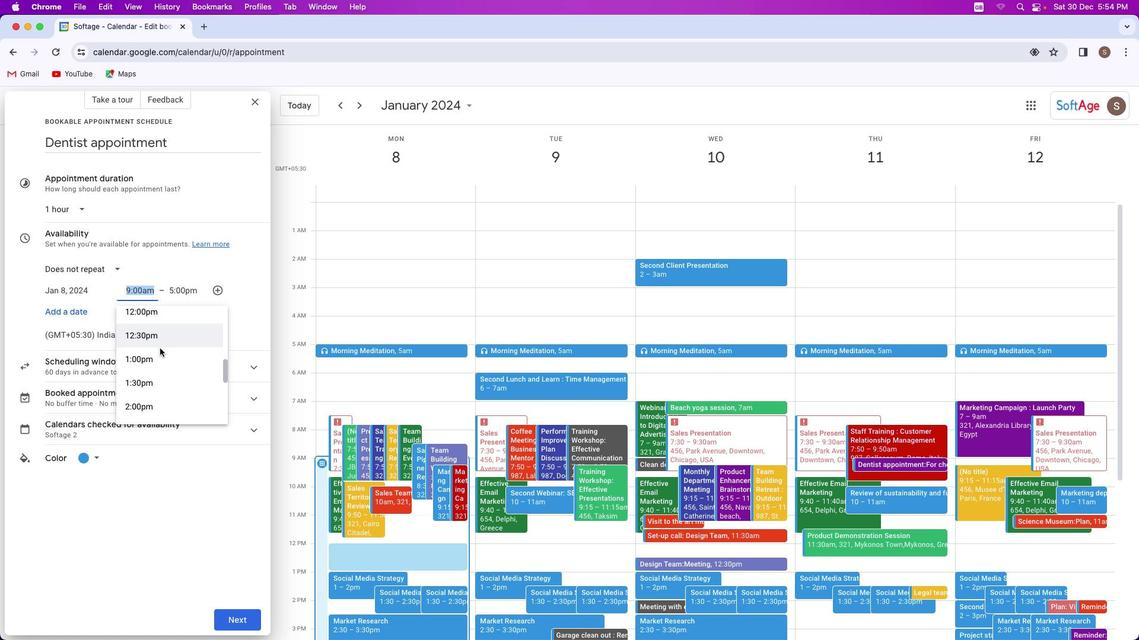 
Action: Mouse moved to (156, 344)
Screenshot: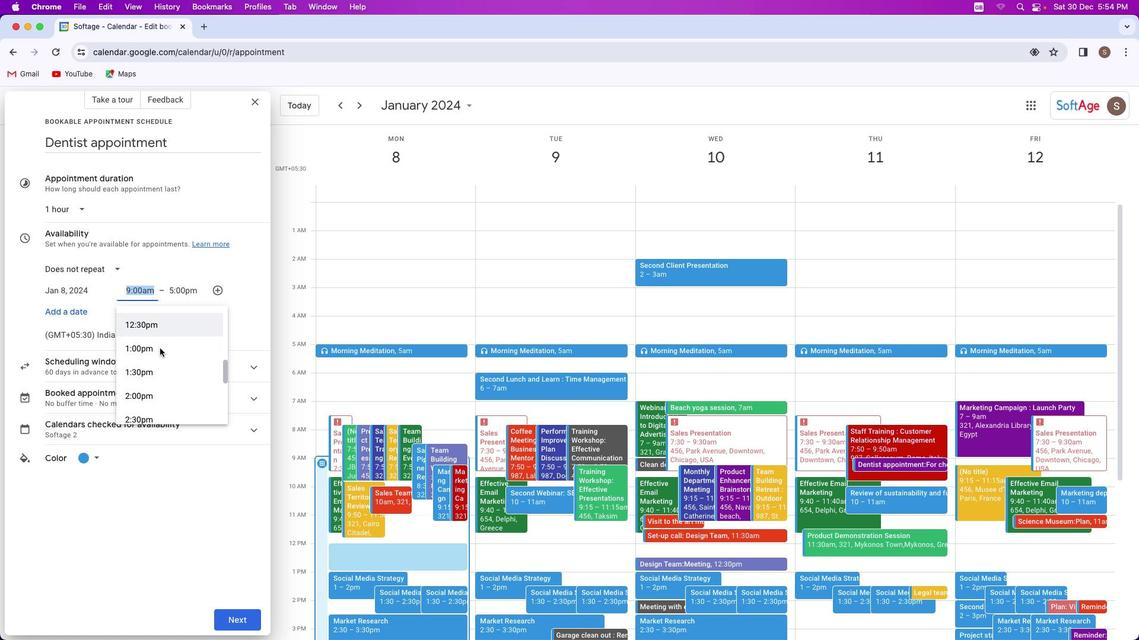 
Action: Mouse scrolled (156, 344) with delta (-2, -3)
Screenshot: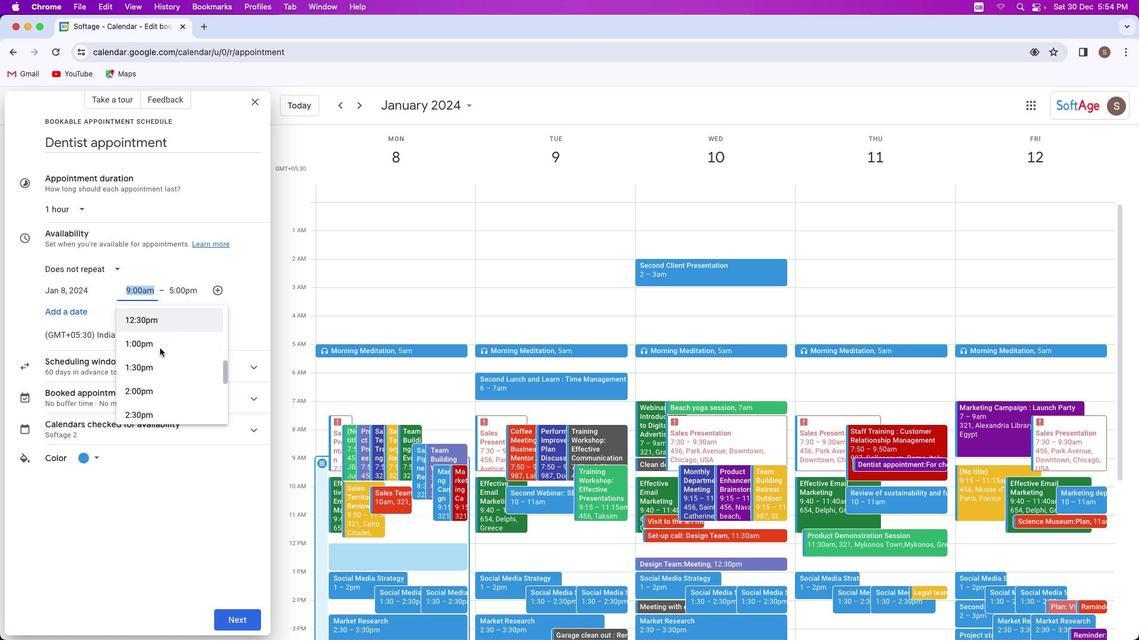 
Action: Mouse moved to (156, 345)
Screenshot: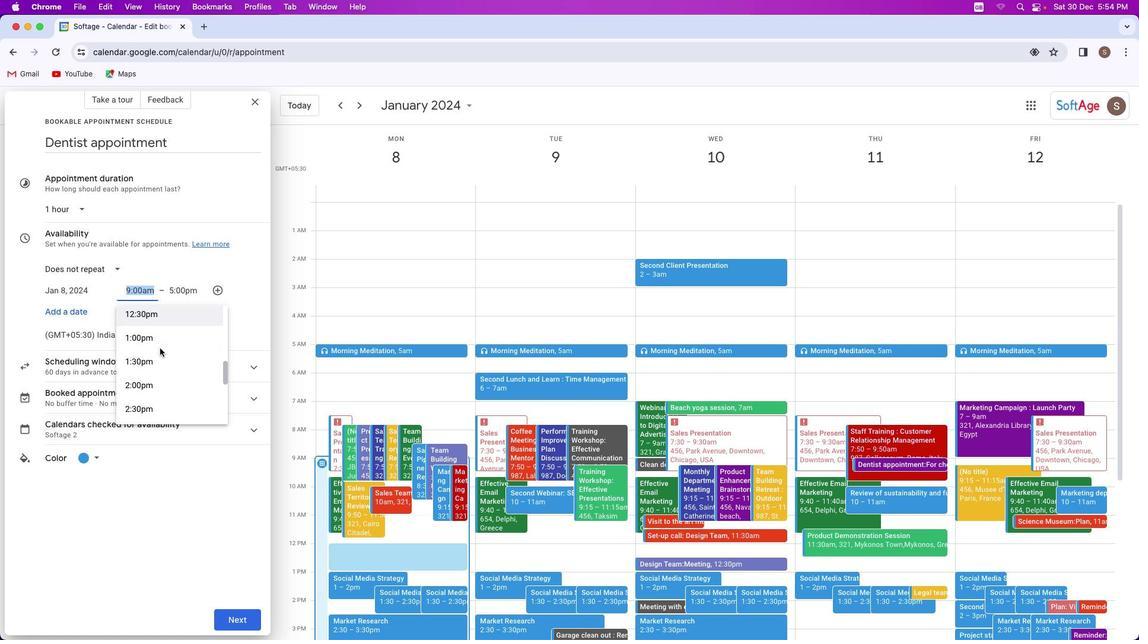 
Action: Mouse scrolled (156, 345) with delta (-2, -3)
Screenshot: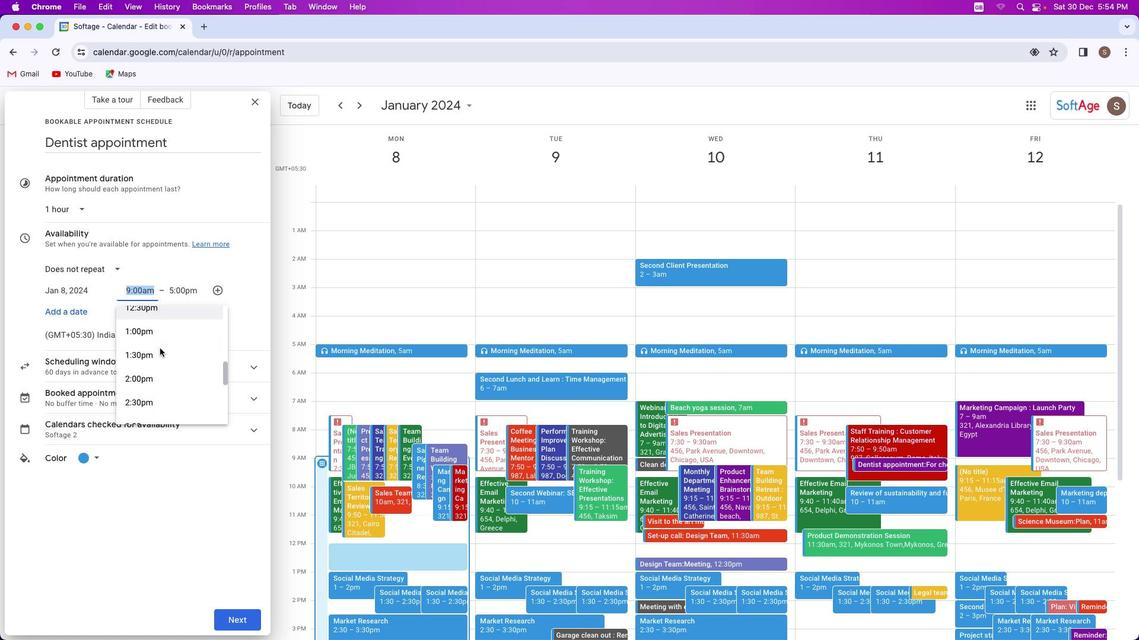 
Action: Mouse moved to (156, 345)
Screenshot: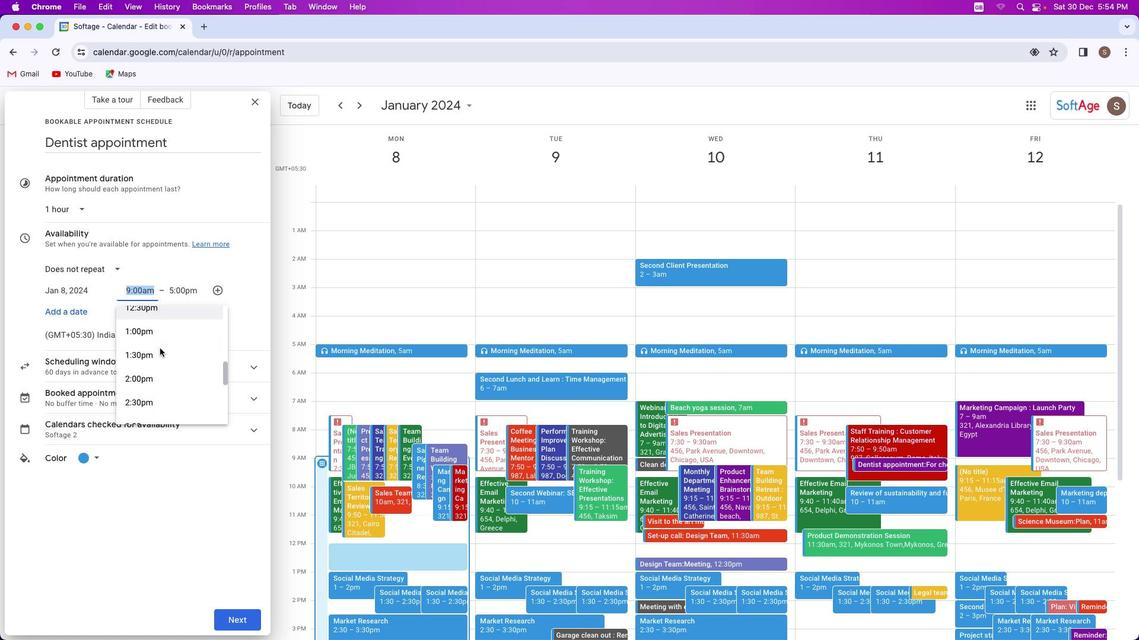 
Action: Mouse scrolled (156, 345) with delta (-2, -3)
Screenshot: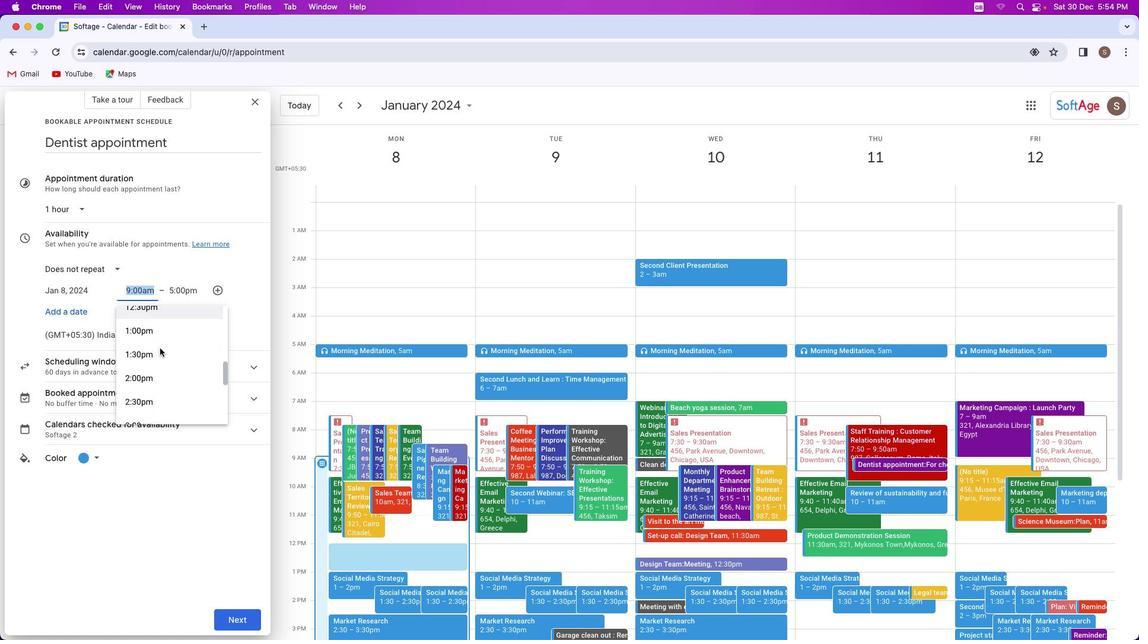 
Action: Mouse scrolled (156, 345) with delta (-2, -3)
Screenshot: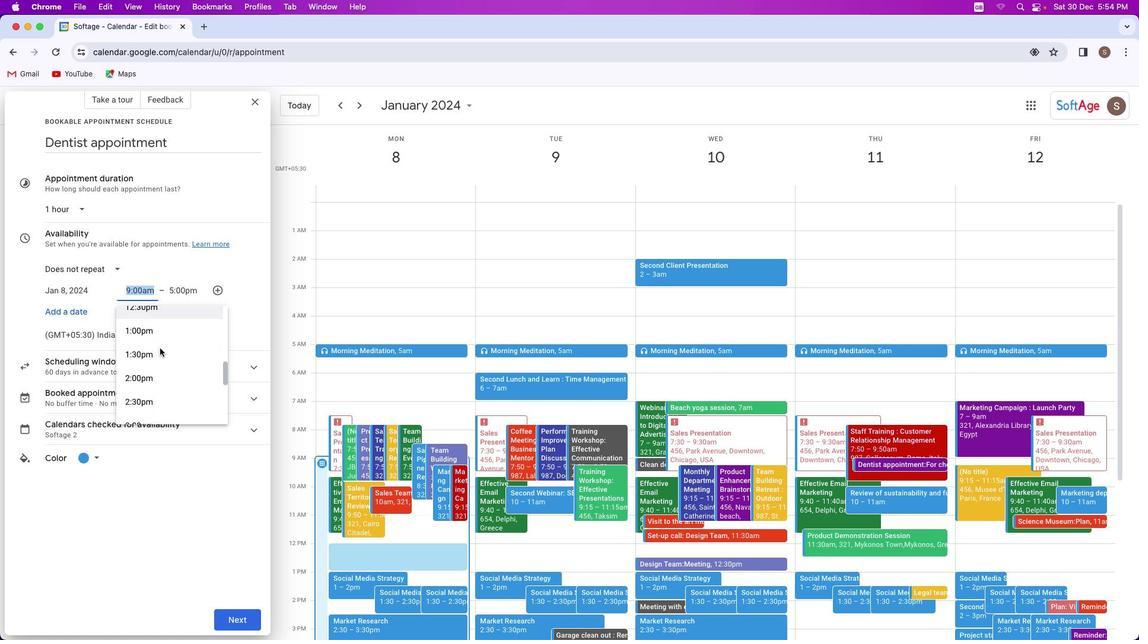 
Action: Mouse scrolled (156, 345) with delta (-2, -3)
Screenshot: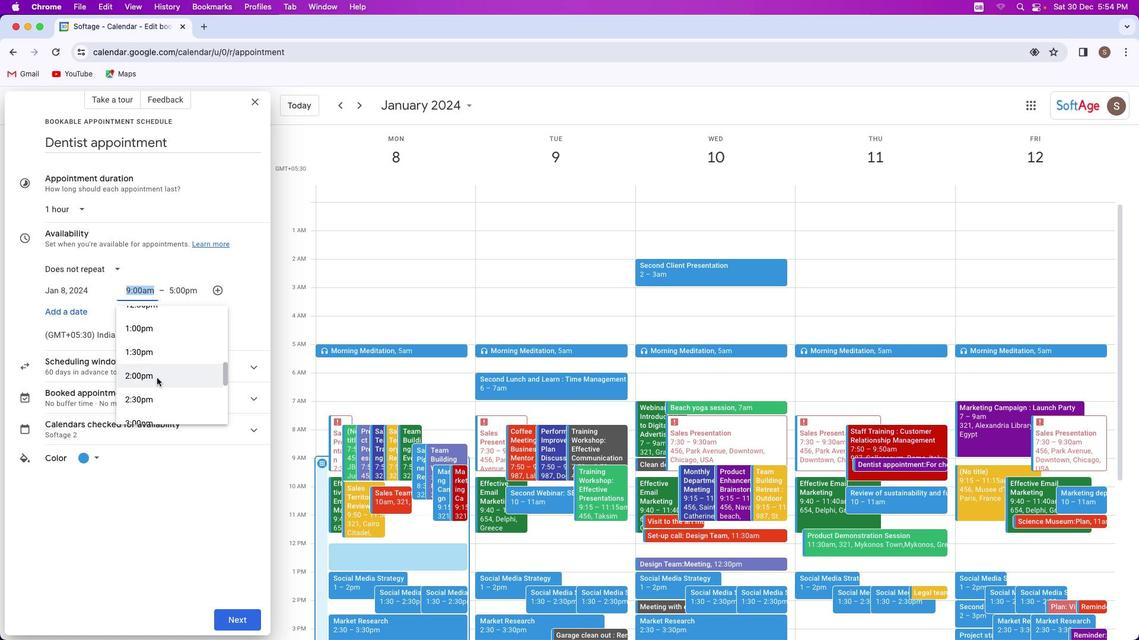 
Action: Mouse moved to (145, 396)
Screenshot: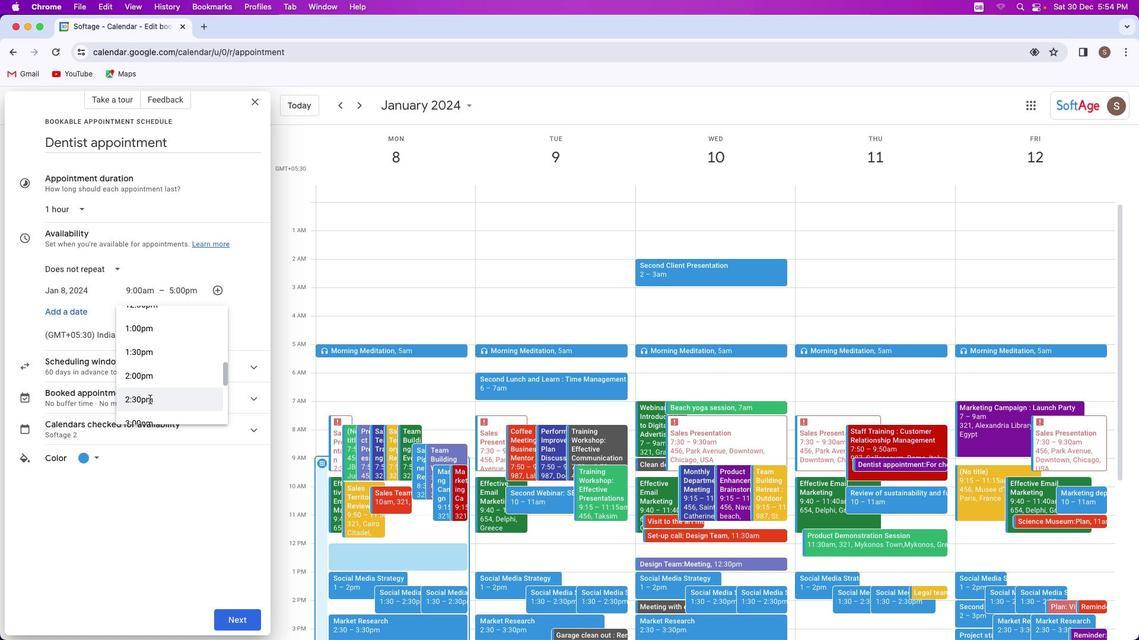 
Action: Mouse pressed left at (145, 396)
Screenshot: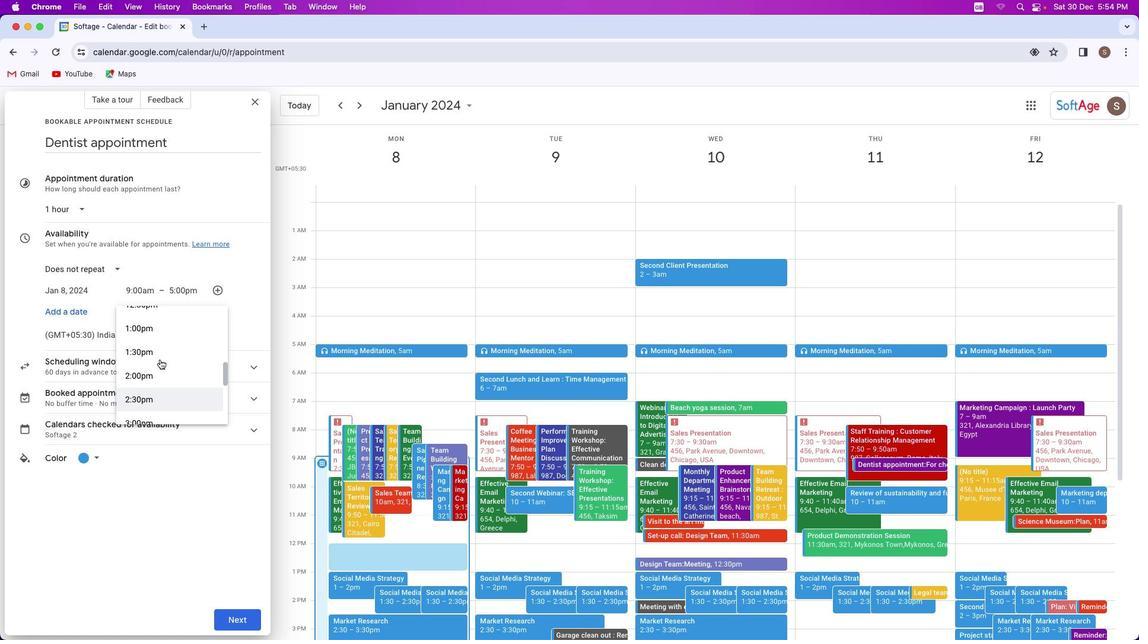 
Action: Mouse moved to (82, 452)
Screenshot: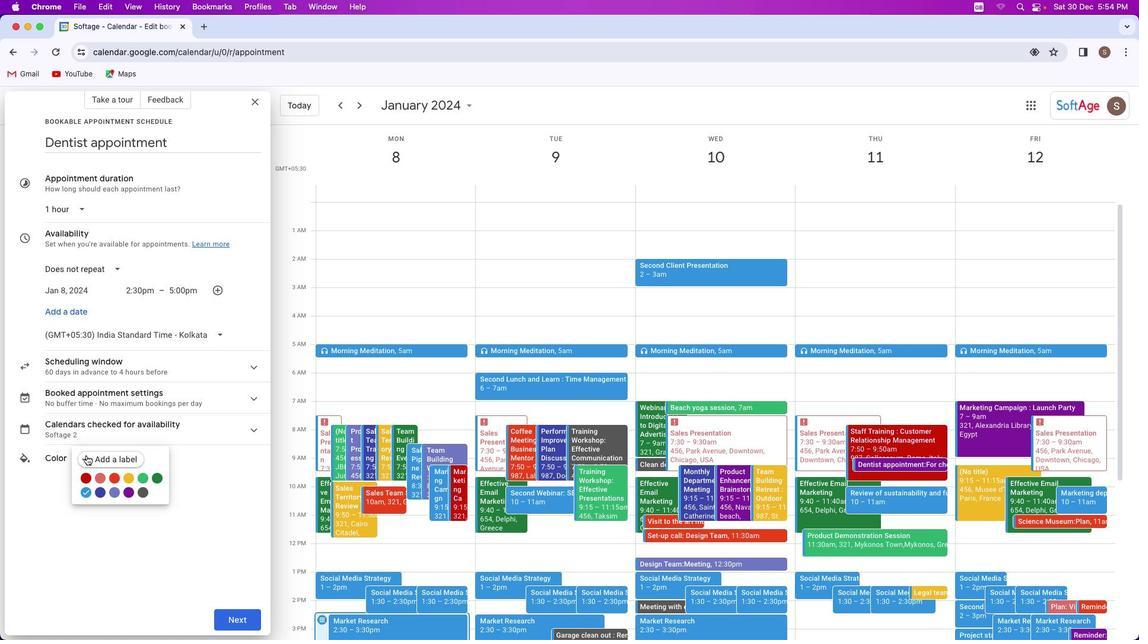 
Action: Mouse pressed left at (82, 452)
Screenshot: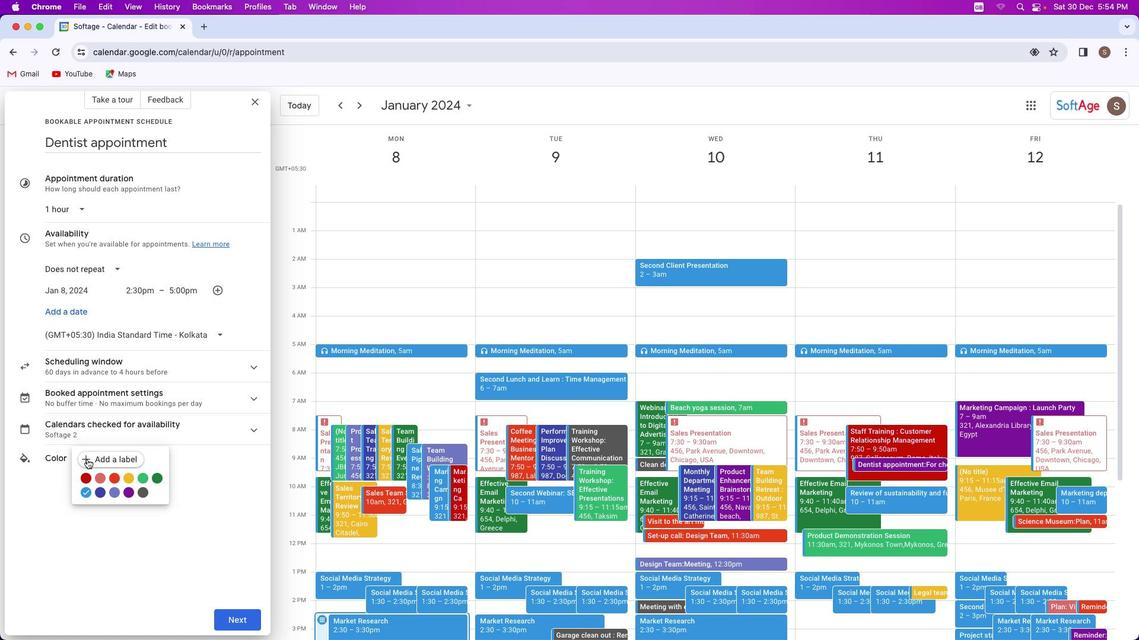 
Action: Mouse moved to (97, 474)
Screenshot: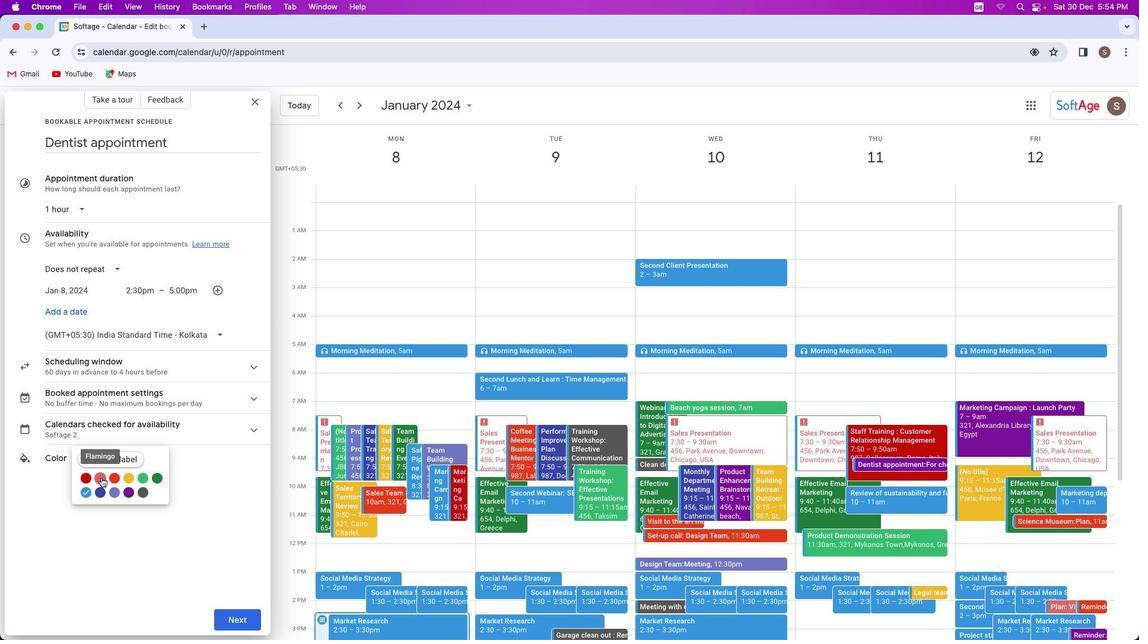 
Action: Mouse pressed left at (97, 474)
Screenshot: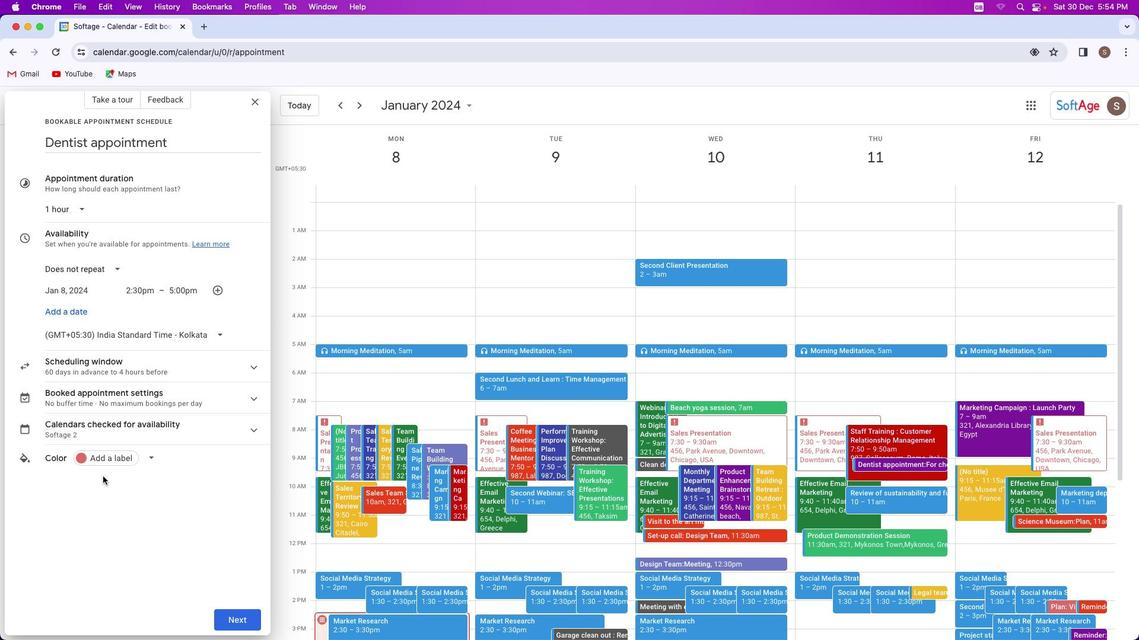 
Action: Mouse moved to (233, 618)
Screenshot: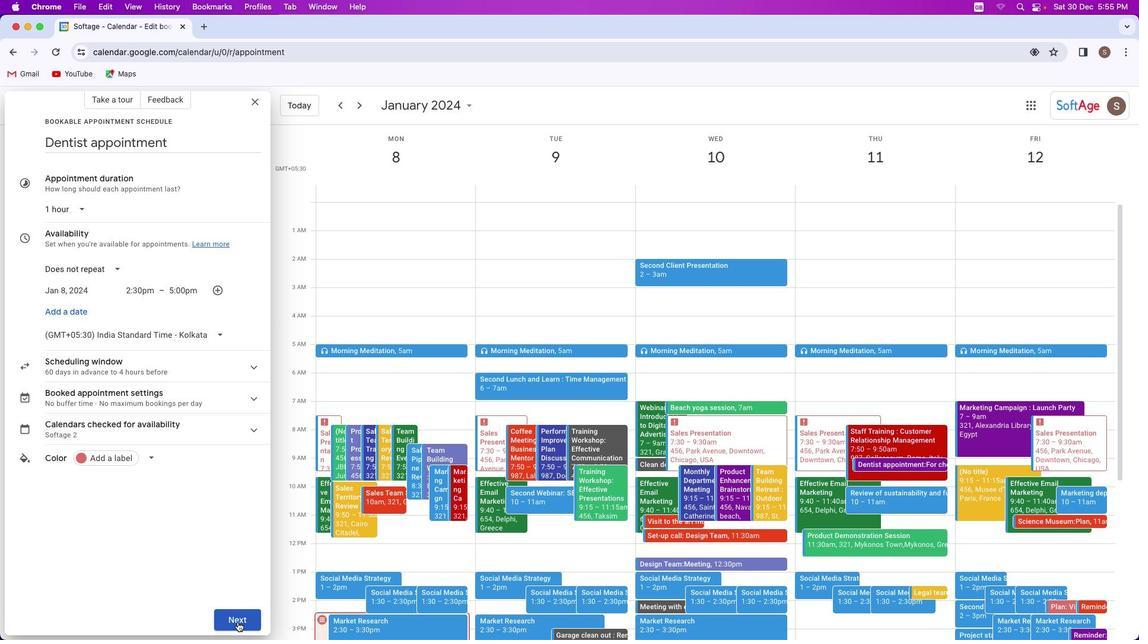 
Action: Mouse pressed left at (233, 618)
Screenshot: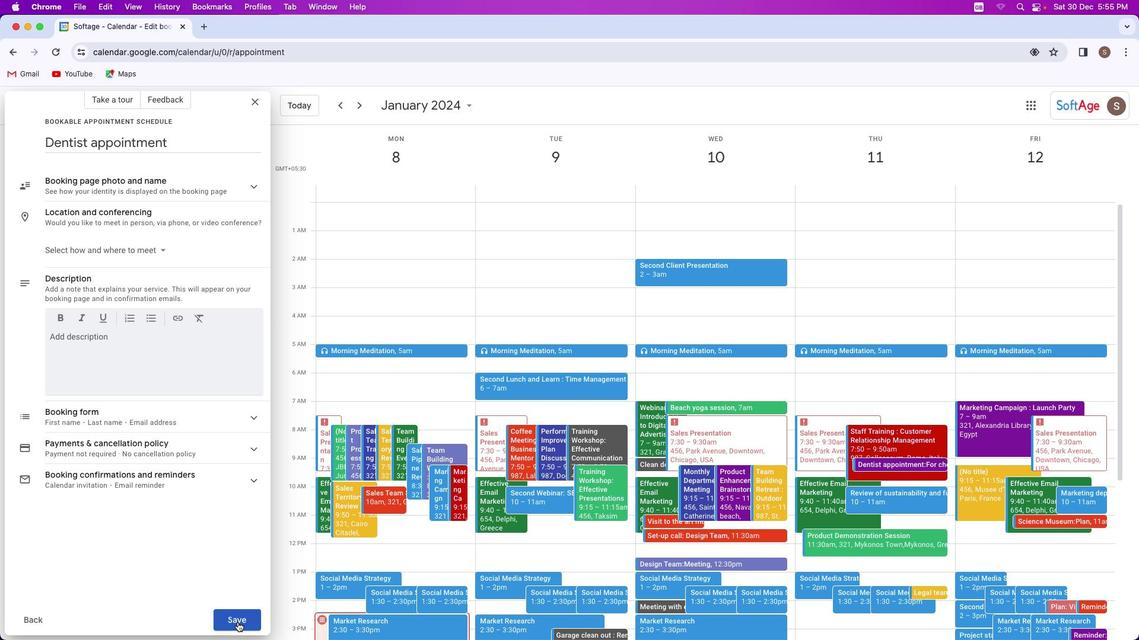 
Action: Mouse moved to (105, 324)
Screenshot: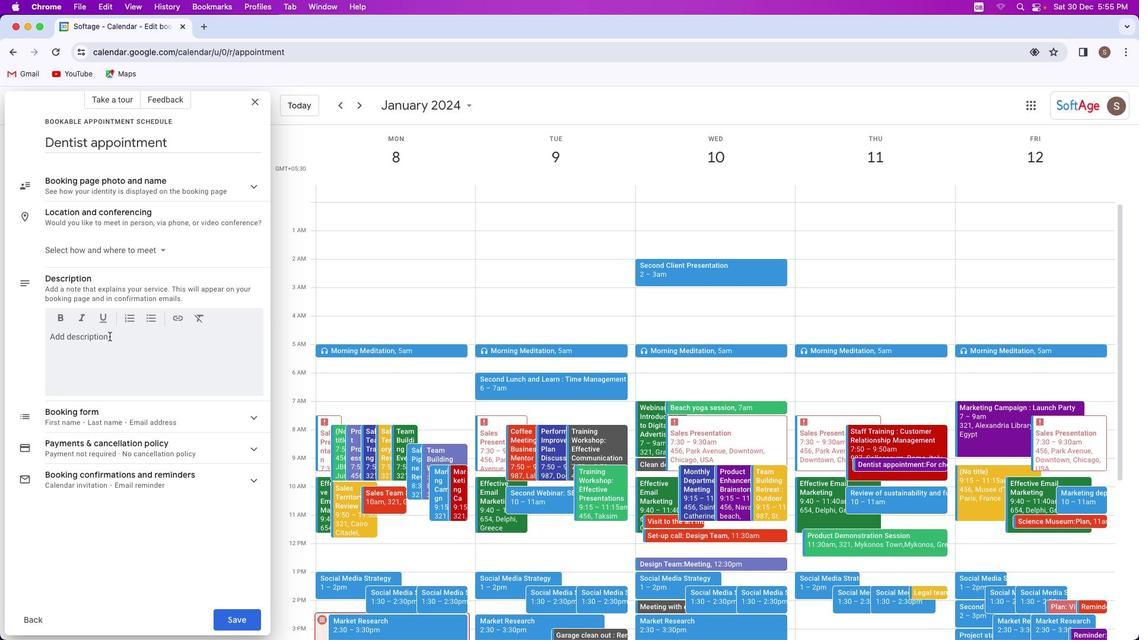 
Action: Mouse pressed left at (105, 324)
Screenshot: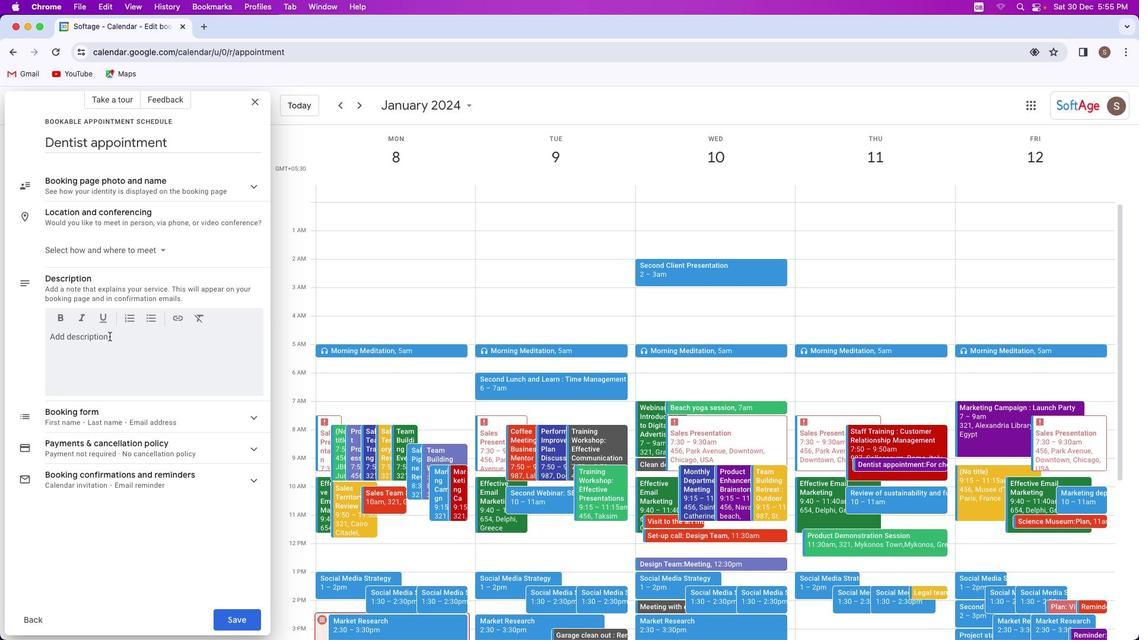 
Action: Mouse moved to (106, 334)
Screenshot: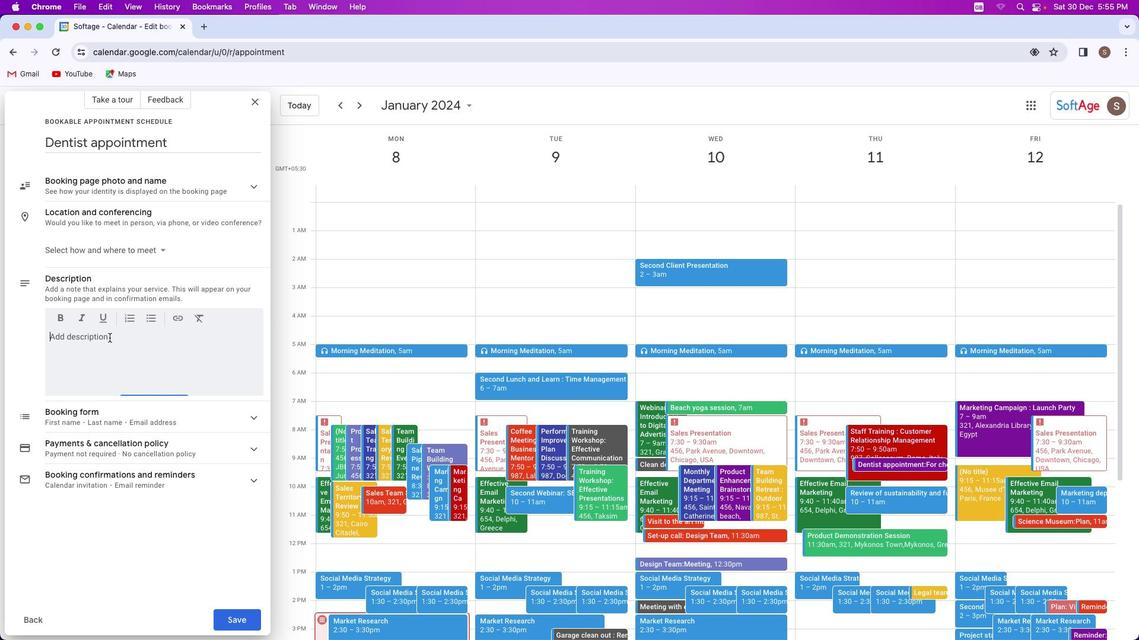 
Action: Mouse pressed left at (106, 334)
Screenshot: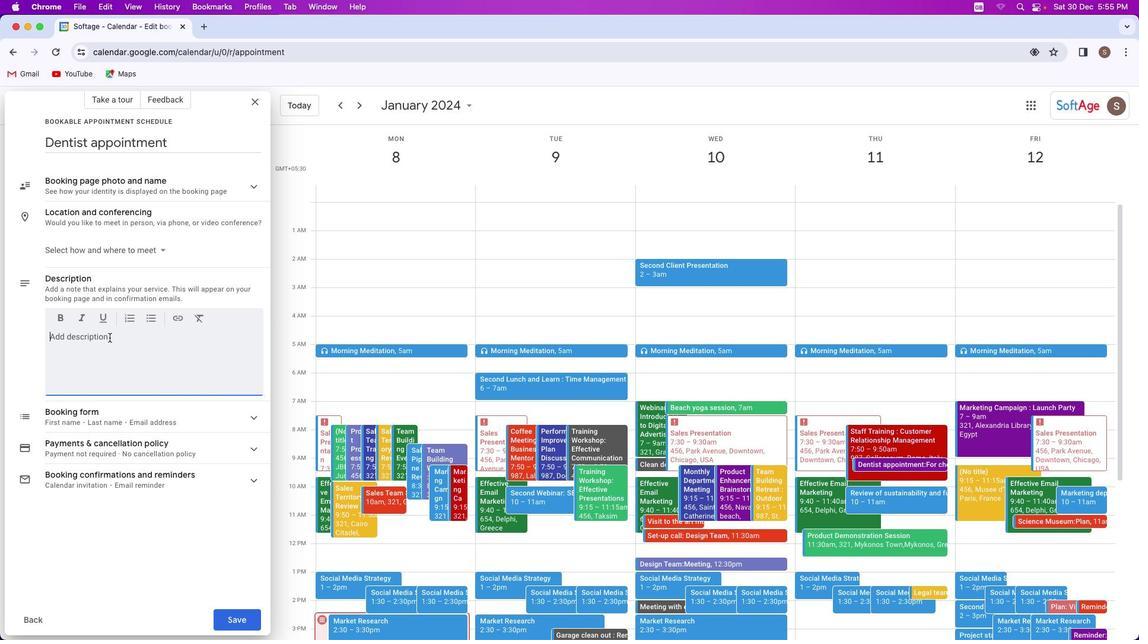 
Action: Key pressed Key.shift'T''h''i''s'Key.space'd''e''n''t''i''s''t'Key.space'a''p''p''o''i''n''t''m''e''t'Key.spaceKey.leftKey.leftKey.leftKey.leftKey.leftKey.rightKey.rightKey.right'n'Key.rightKey.space'p''l''a''n'Key.space'i''s'Key.space'f''o''r'Key.space'a'Key.space'd''e''n''t''a''l'Key.space'e''x''t''r''a''c''t''i''o''n''.'
Screenshot: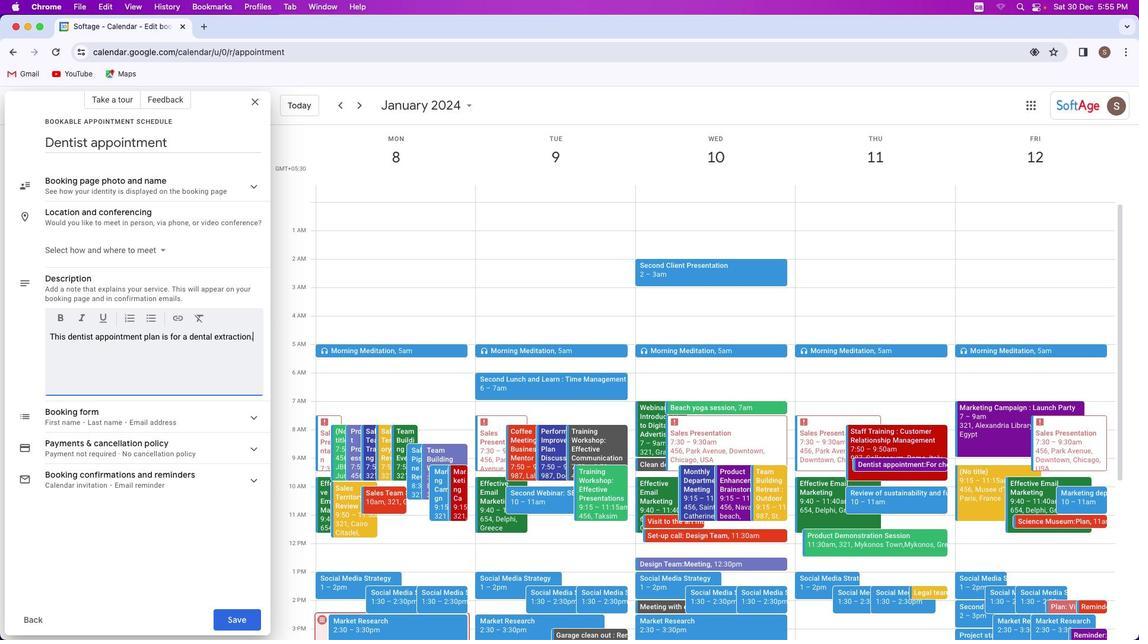 
Action: Mouse moved to (195, 377)
Screenshot: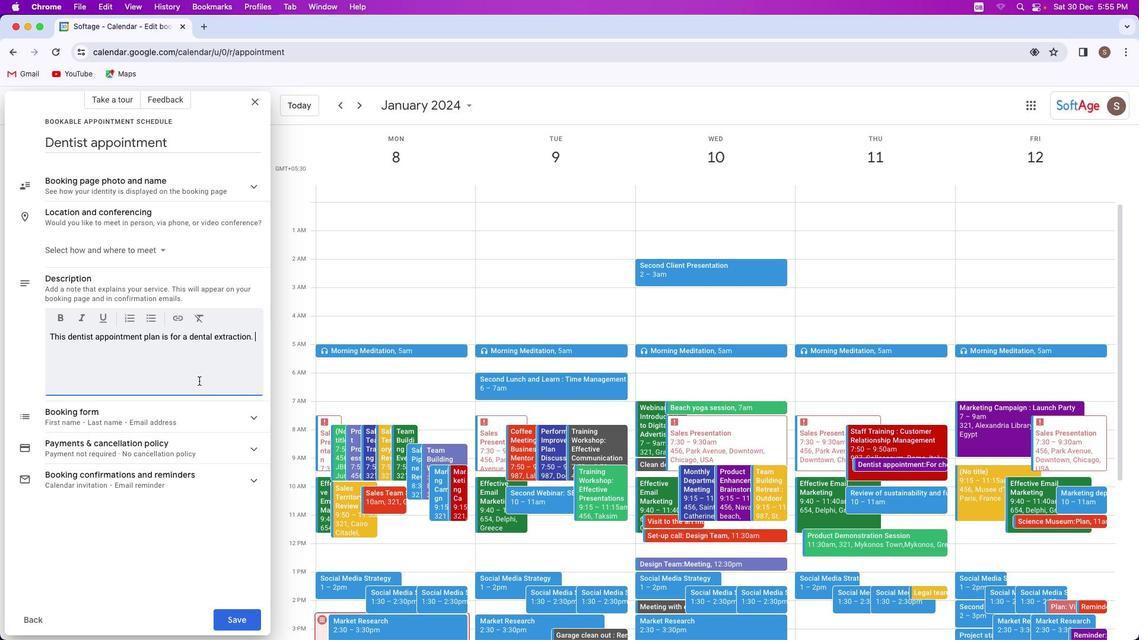 
Action: Mouse pressed left at (195, 377)
Screenshot: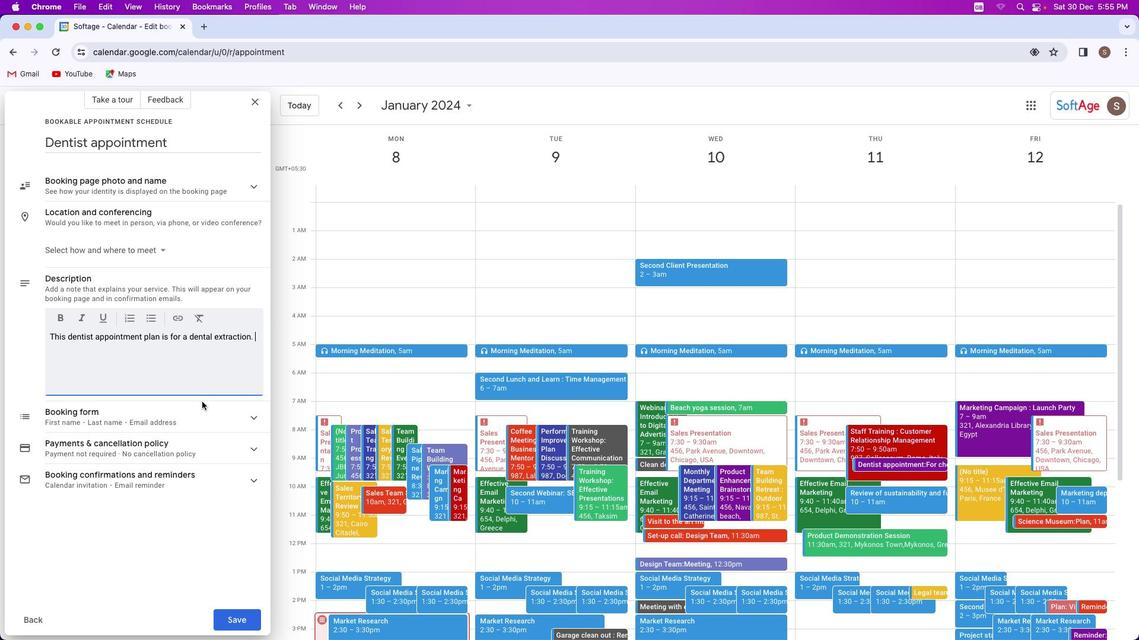 
Action: Mouse moved to (233, 618)
Screenshot: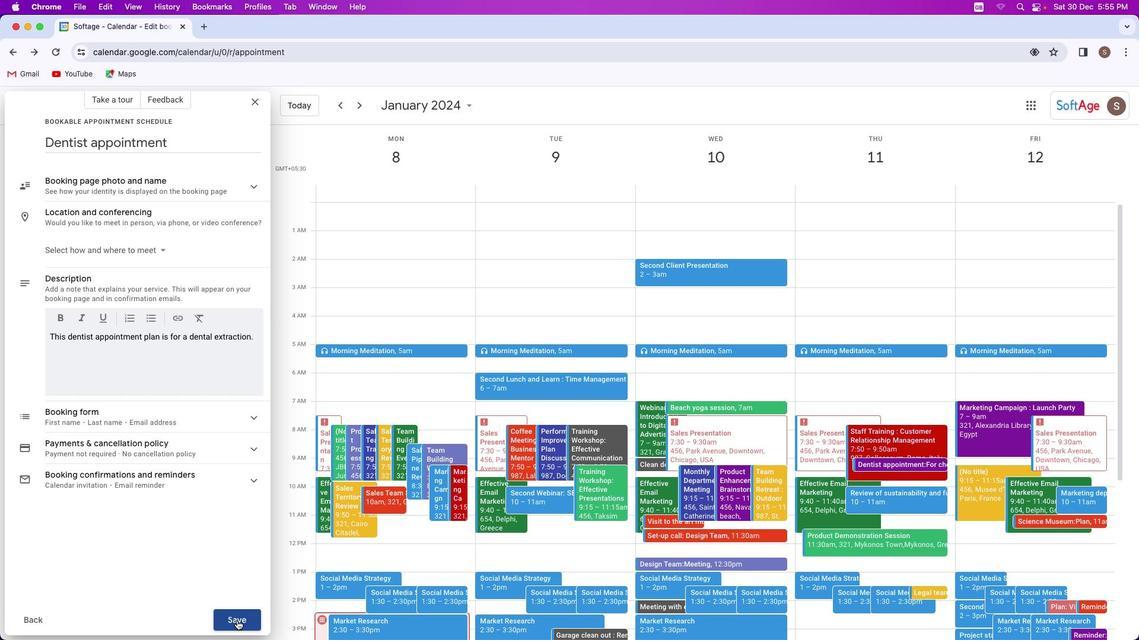 
Action: Mouse pressed left at (233, 618)
Screenshot: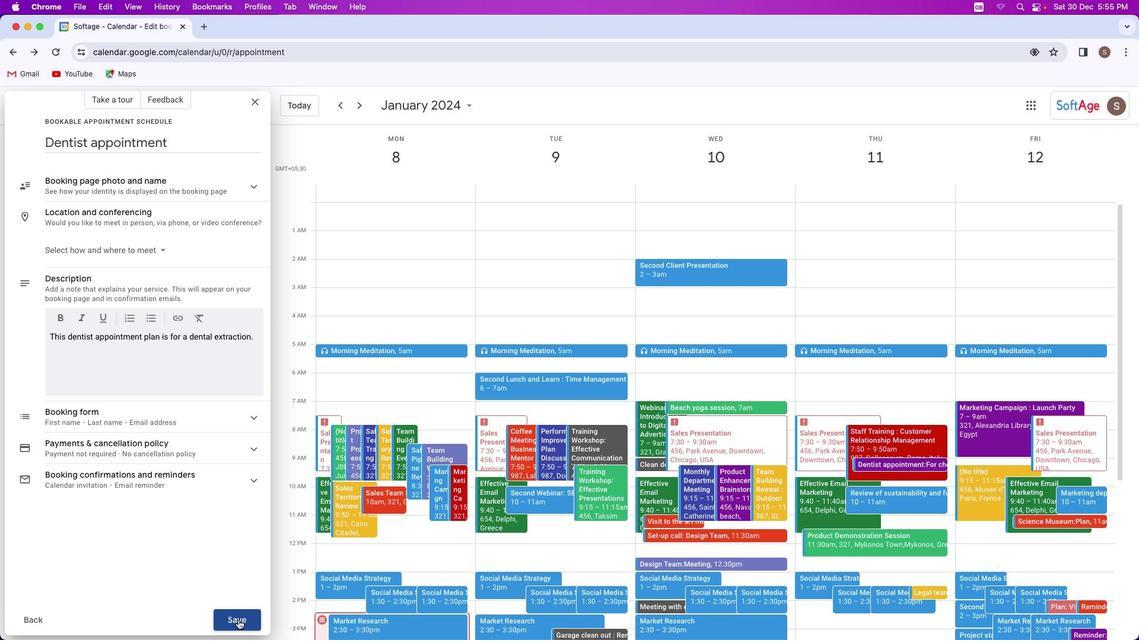 
Action: Mouse moved to (580, 388)
Screenshot: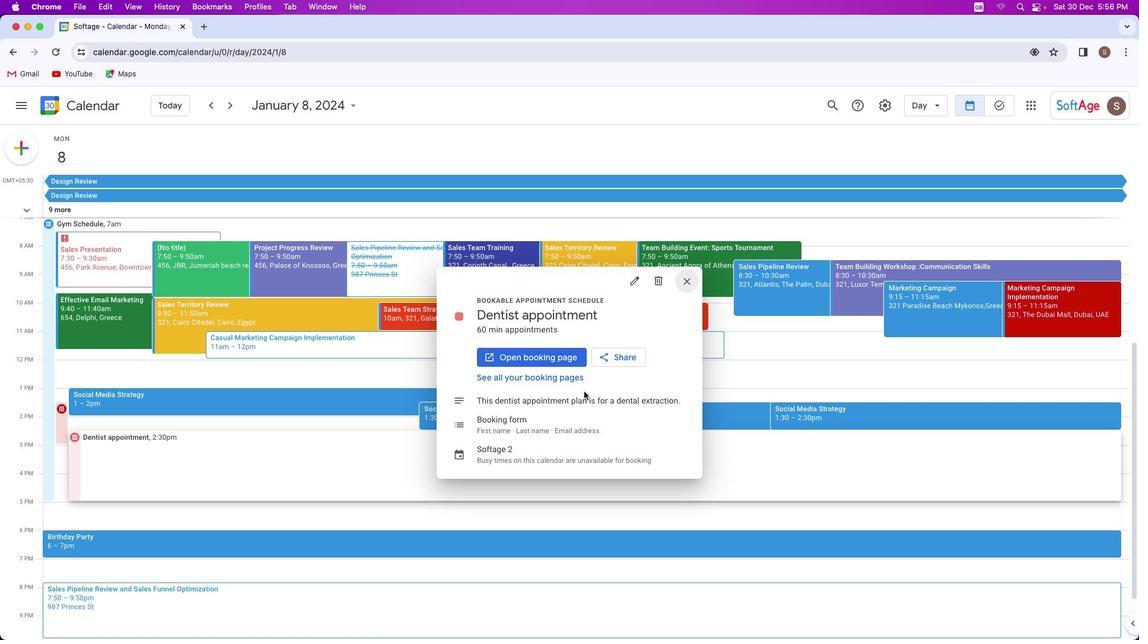 
